 Task: Create a due date automation trigger when advanced on, on the monday of the week before a card is due add fields without custom field "Resume" set to a number lower or equal to 1 and greater or equal to 10 at 11:00 AM.
Action: Mouse moved to (1274, 103)
Screenshot: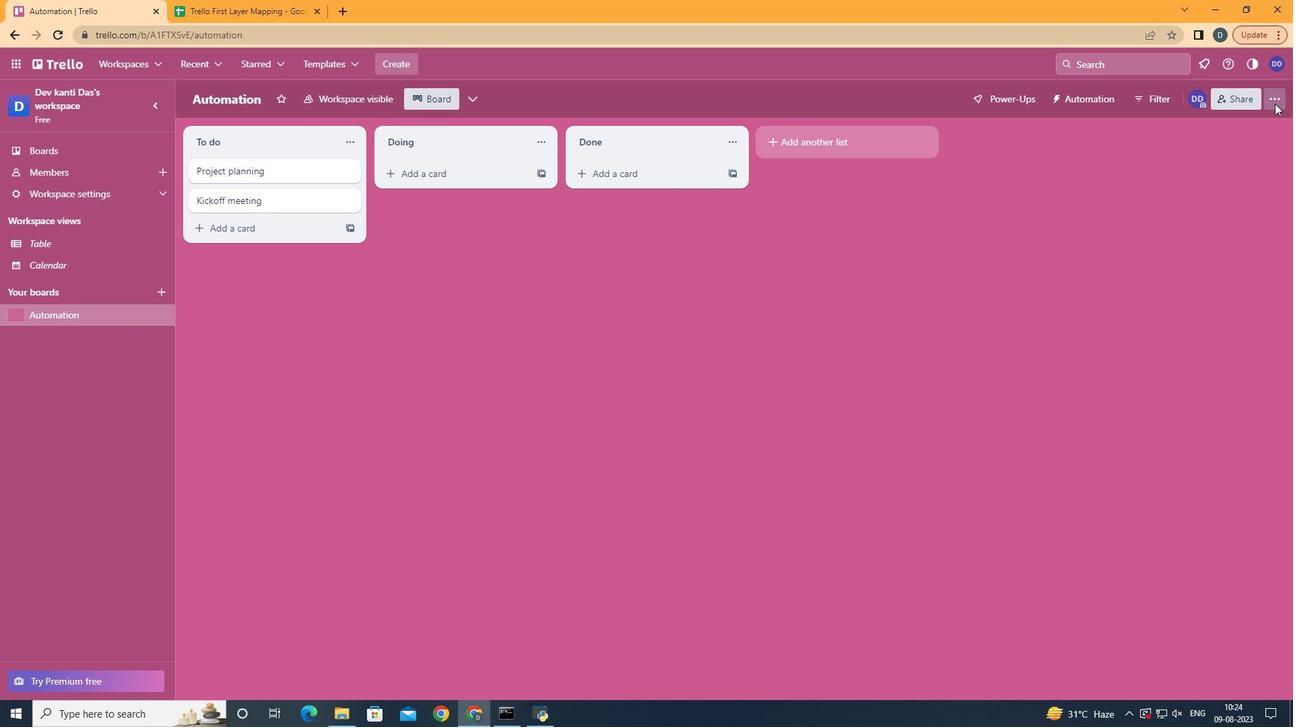 
Action: Mouse pressed left at (1274, 103)
Screenshot: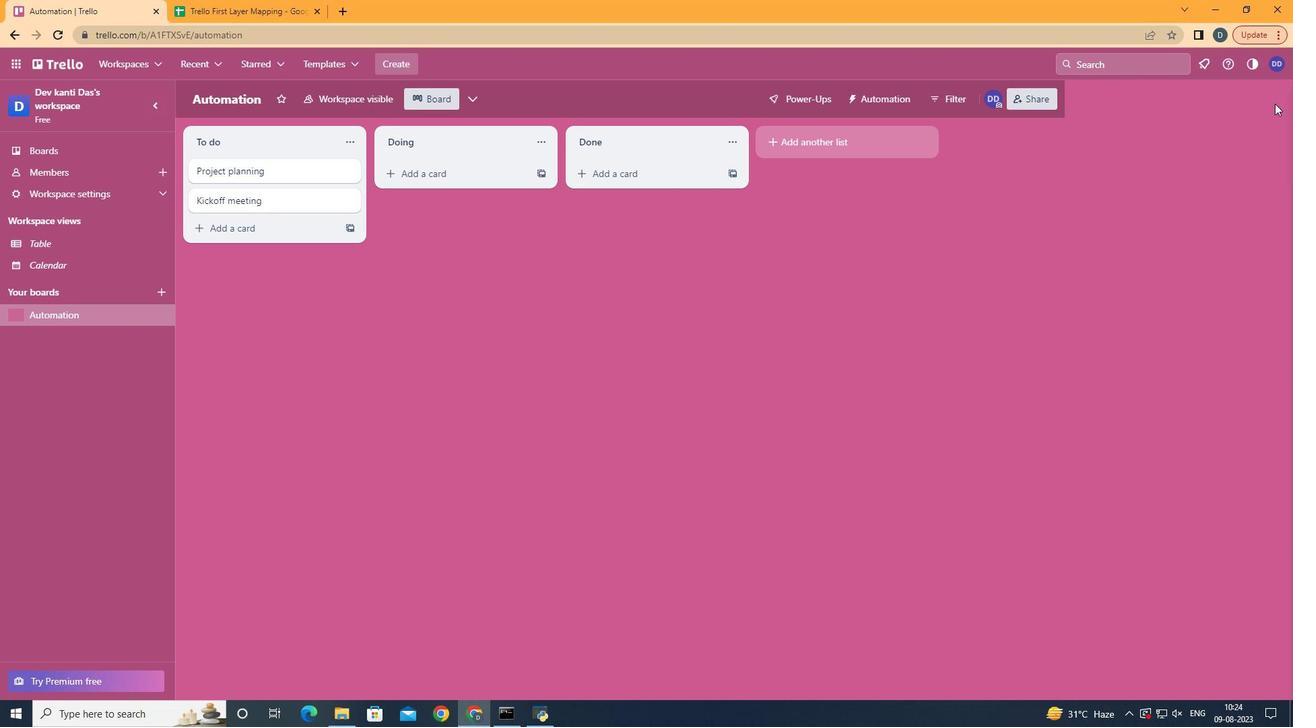 
Action: Mouse moved to (1155, 299)
Screenshot: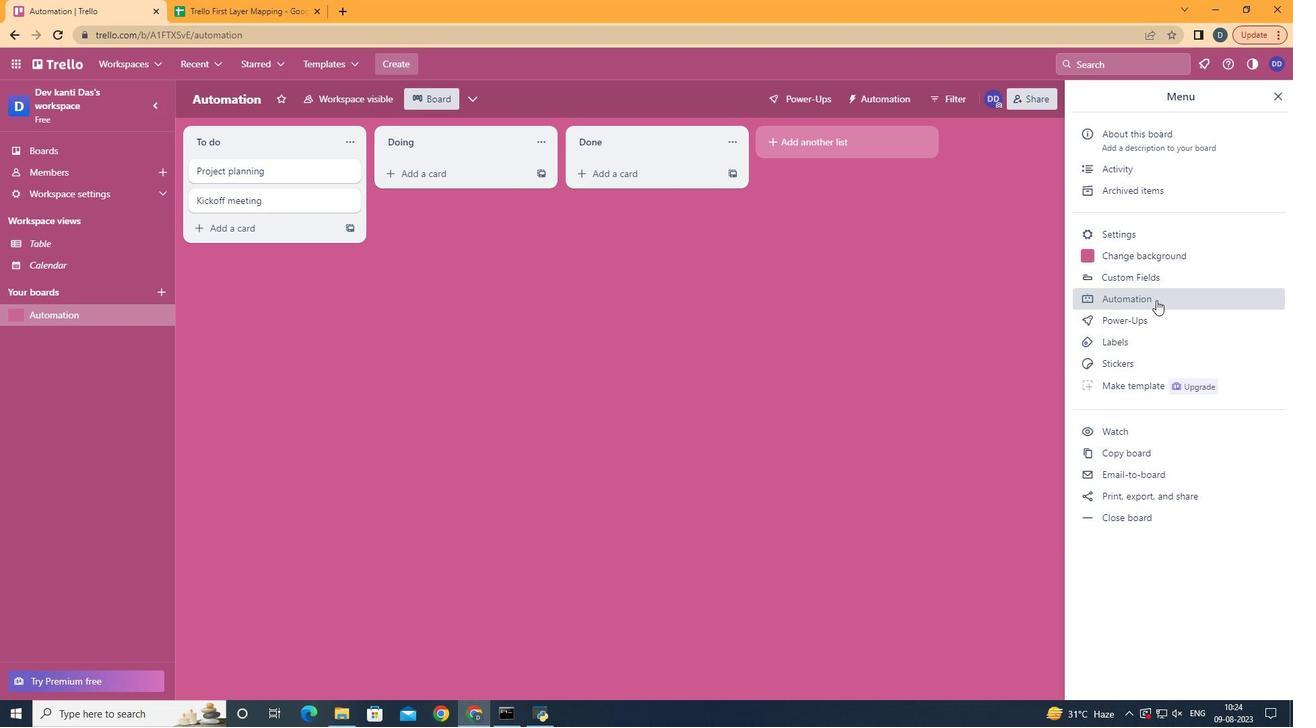 
Action: Mouse pressed left at (1155, 299)
Screenshot: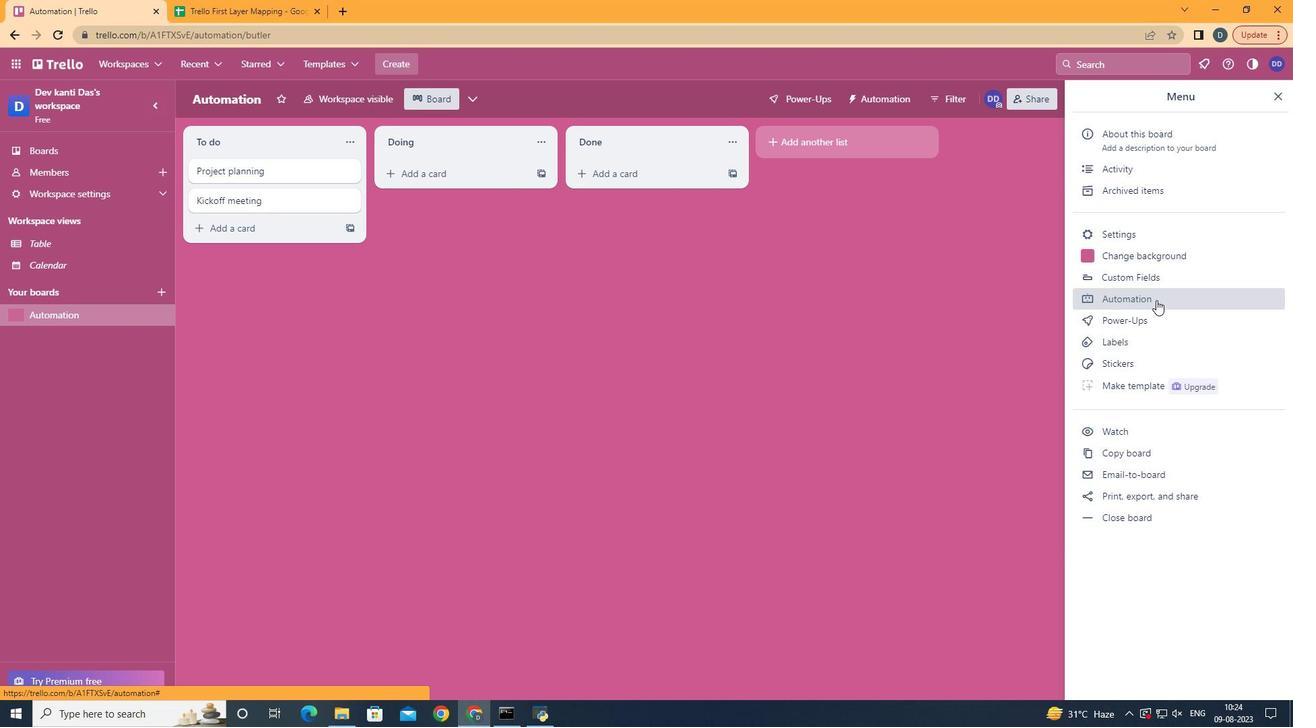 
Action: Mouse moved to (231, 274)
Screenshot: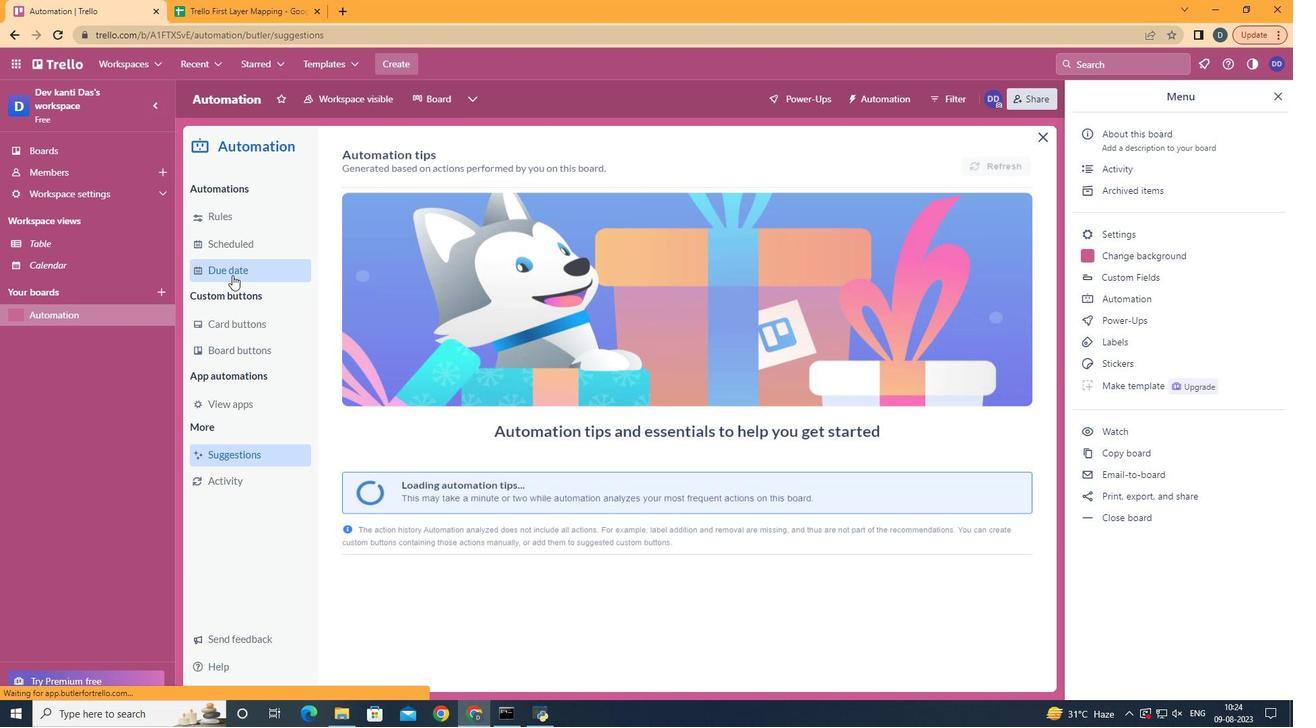 
Action: Mouse pressed left at (231, 274)
Screenshot: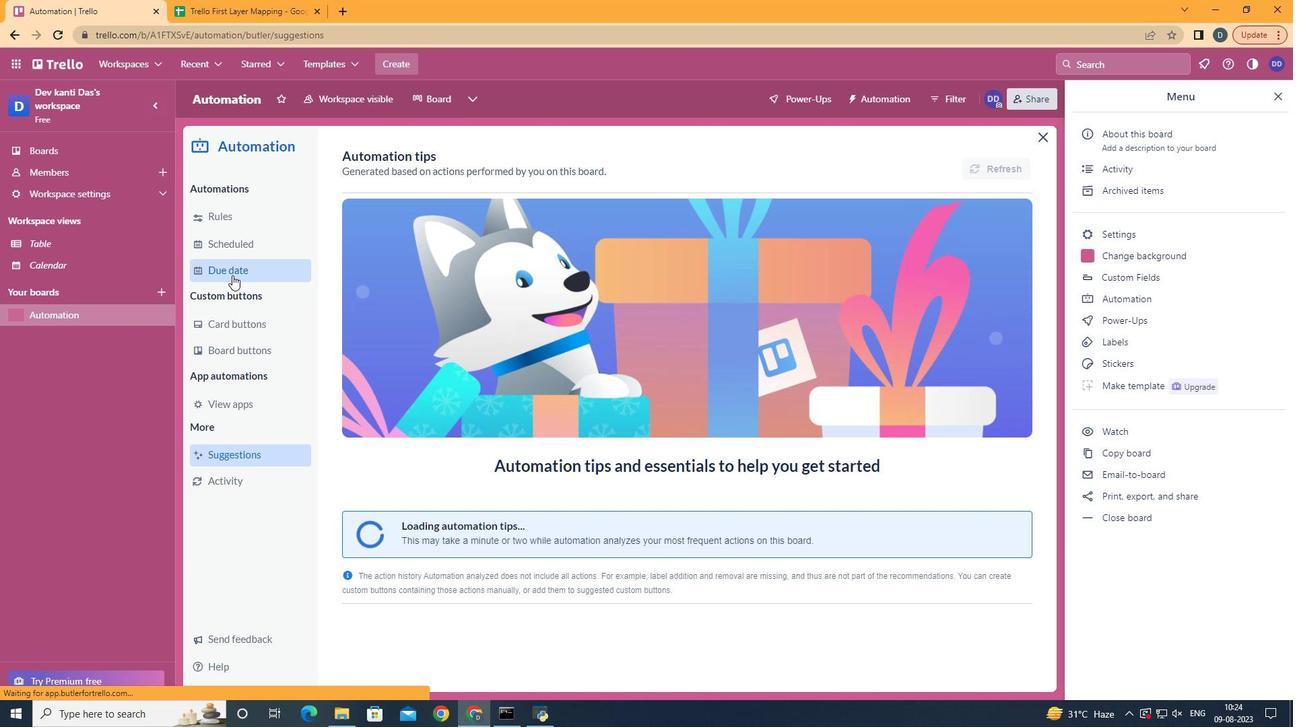 
Action: Mouse moved to (937, 158)
Screenshot: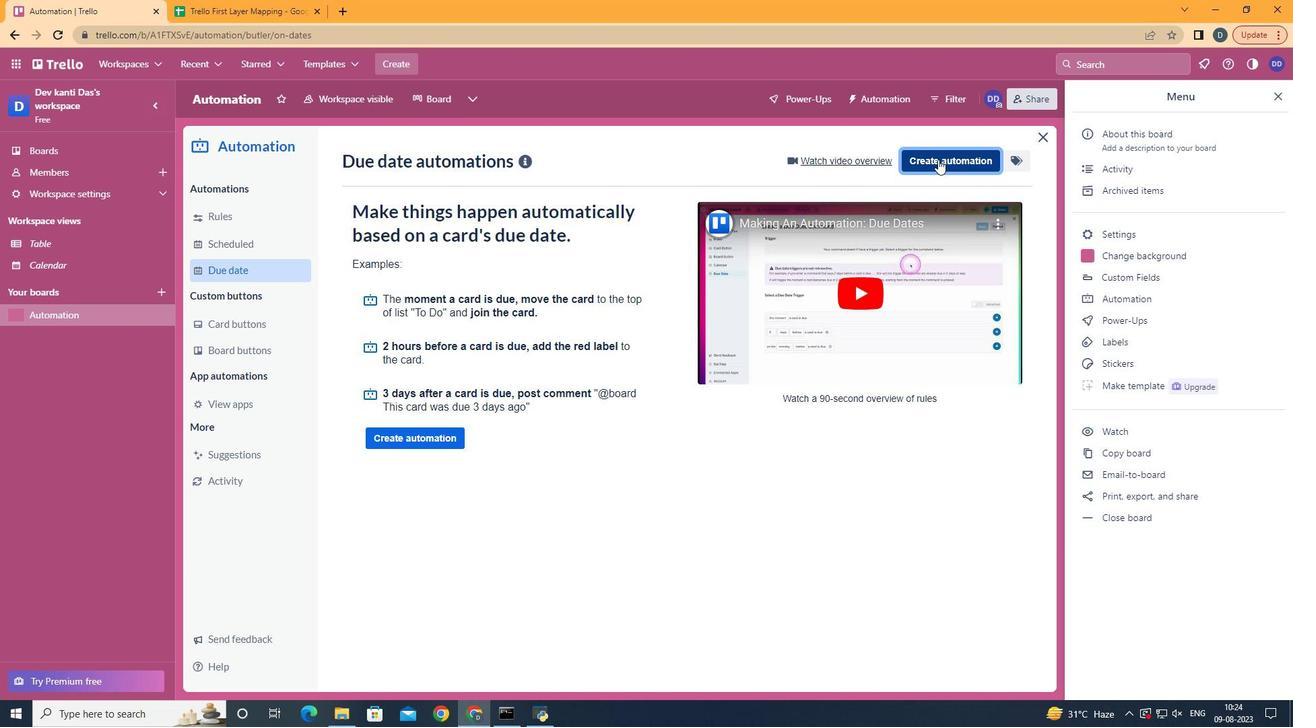 
Action: Mouse pressed left at (937, 158)
Screenshot: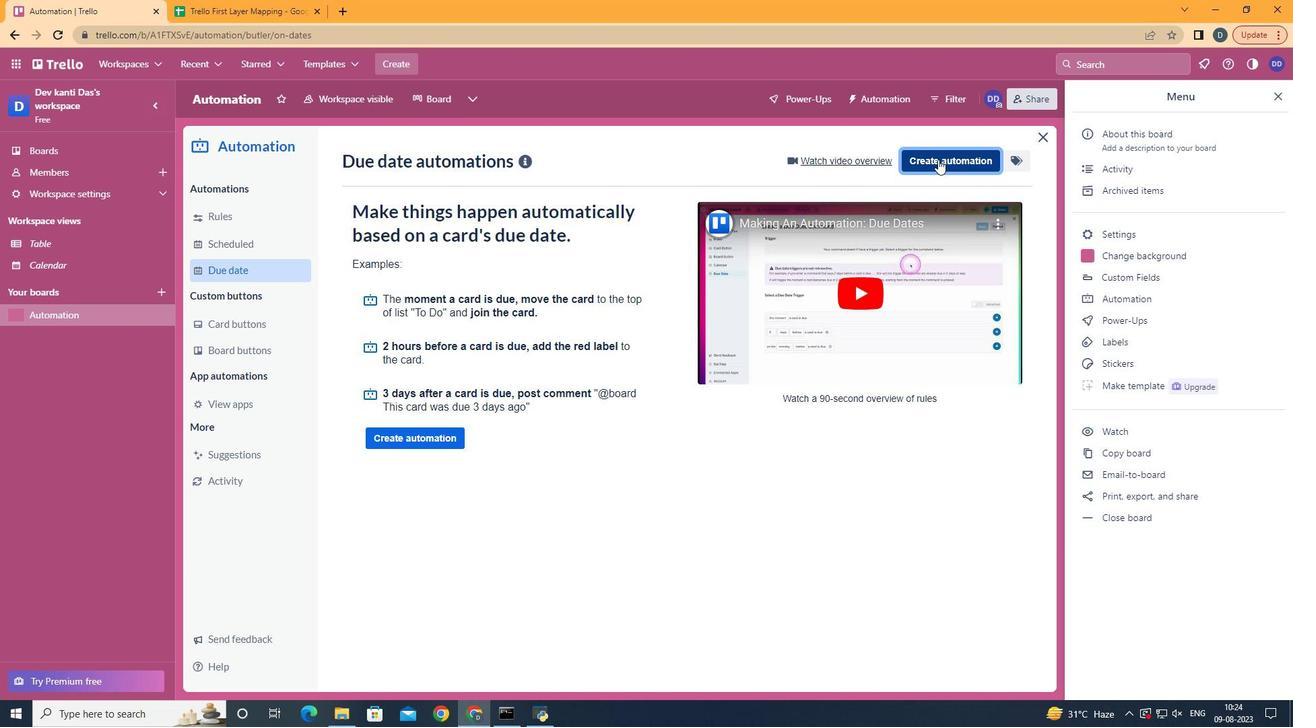 
Action: Mouse moved to (681, 280)
Screenshot: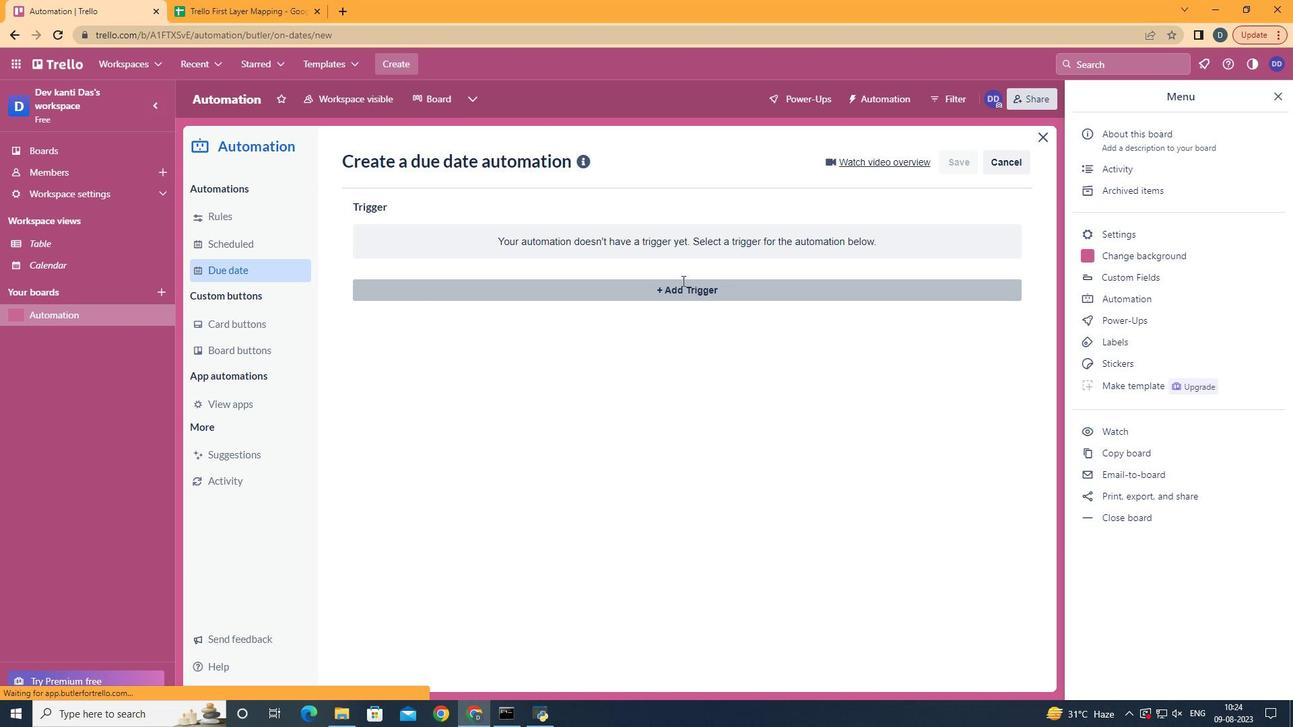 
Action: Mouse pressed left at (681, 280)
Screenshot: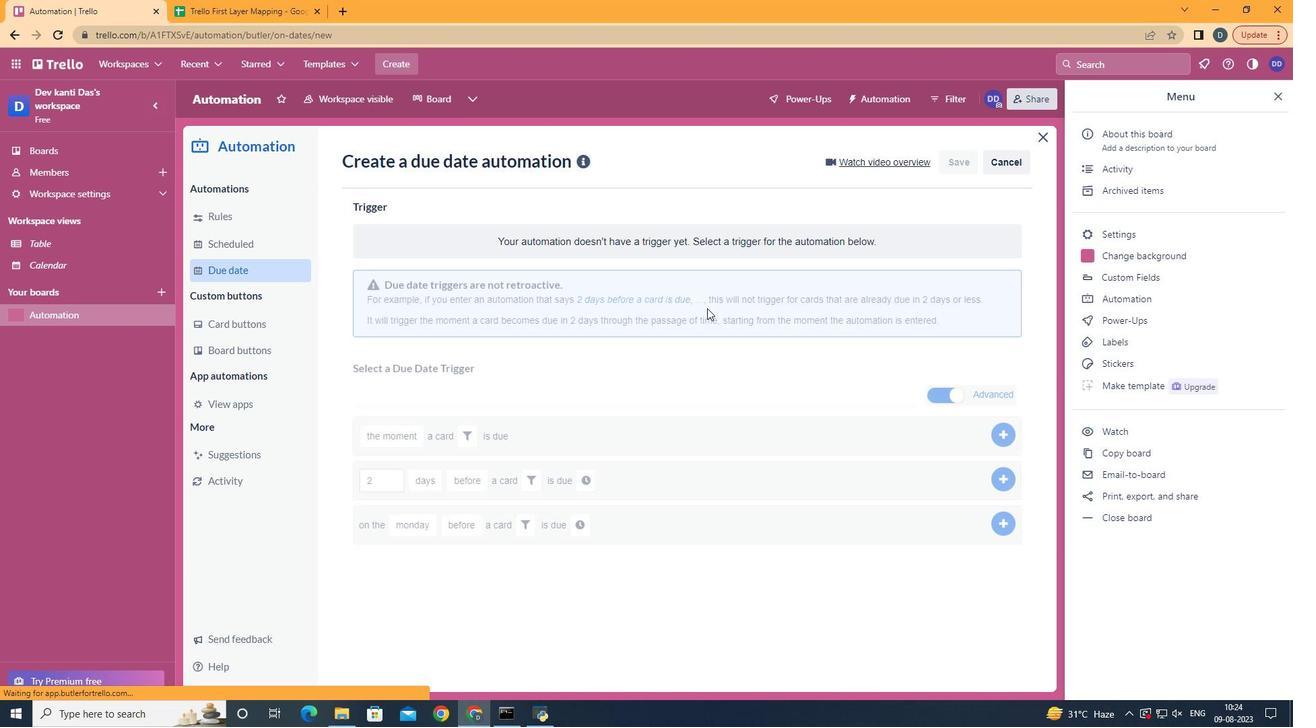 
Action: Mouse moved to (469, 644)
Screenshot: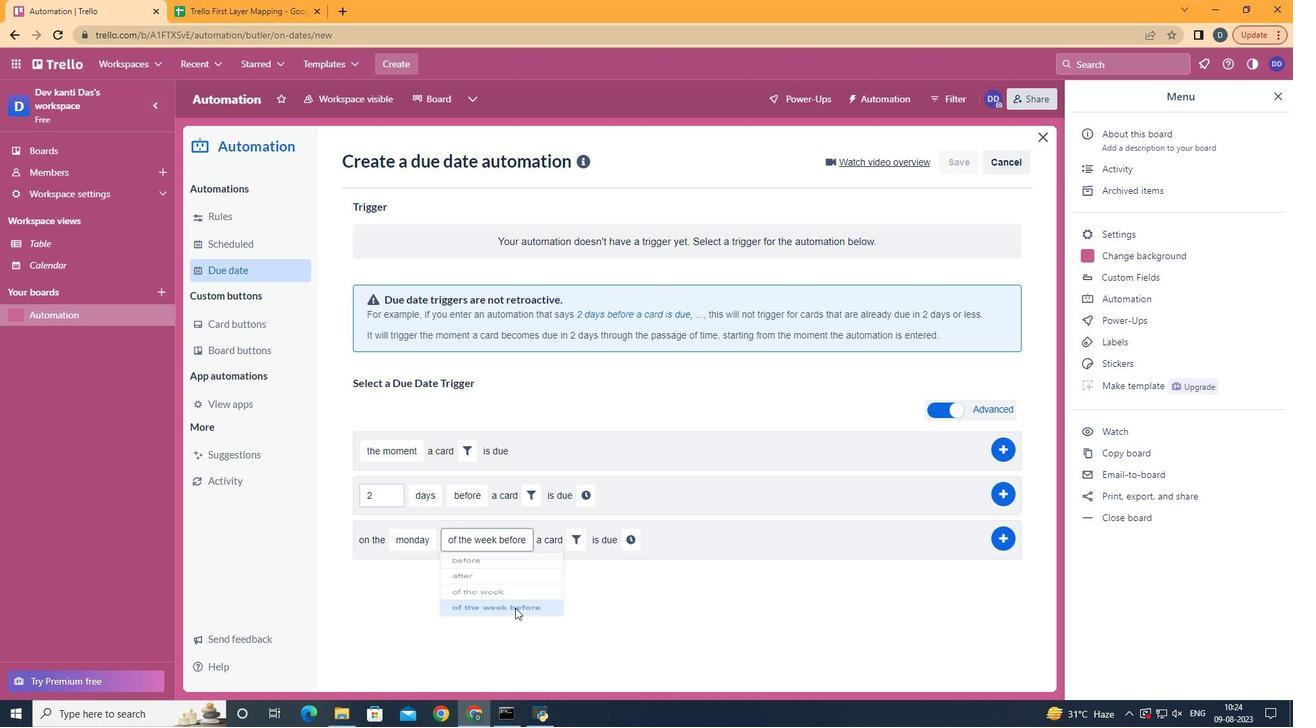 
Action: Mouse pressed left at (469, 644)
Screenshot: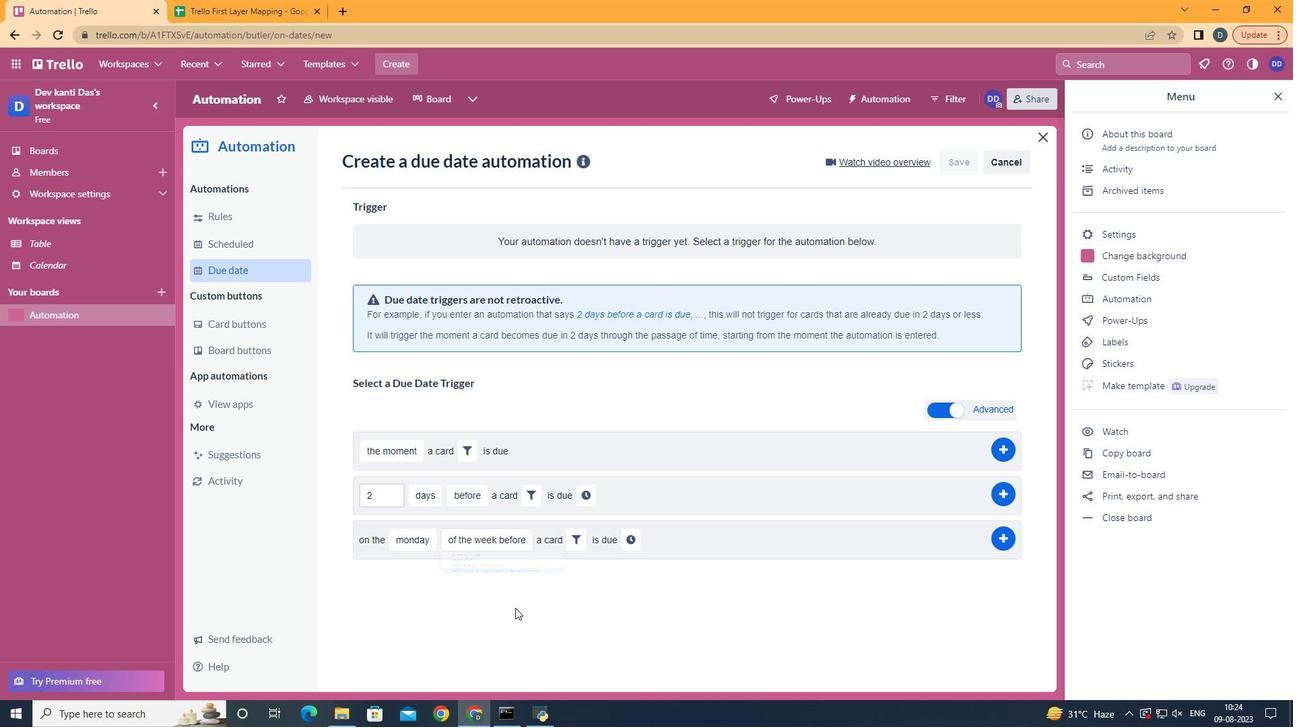 
Action: Mouse moved to (587, 541)
Screenshot: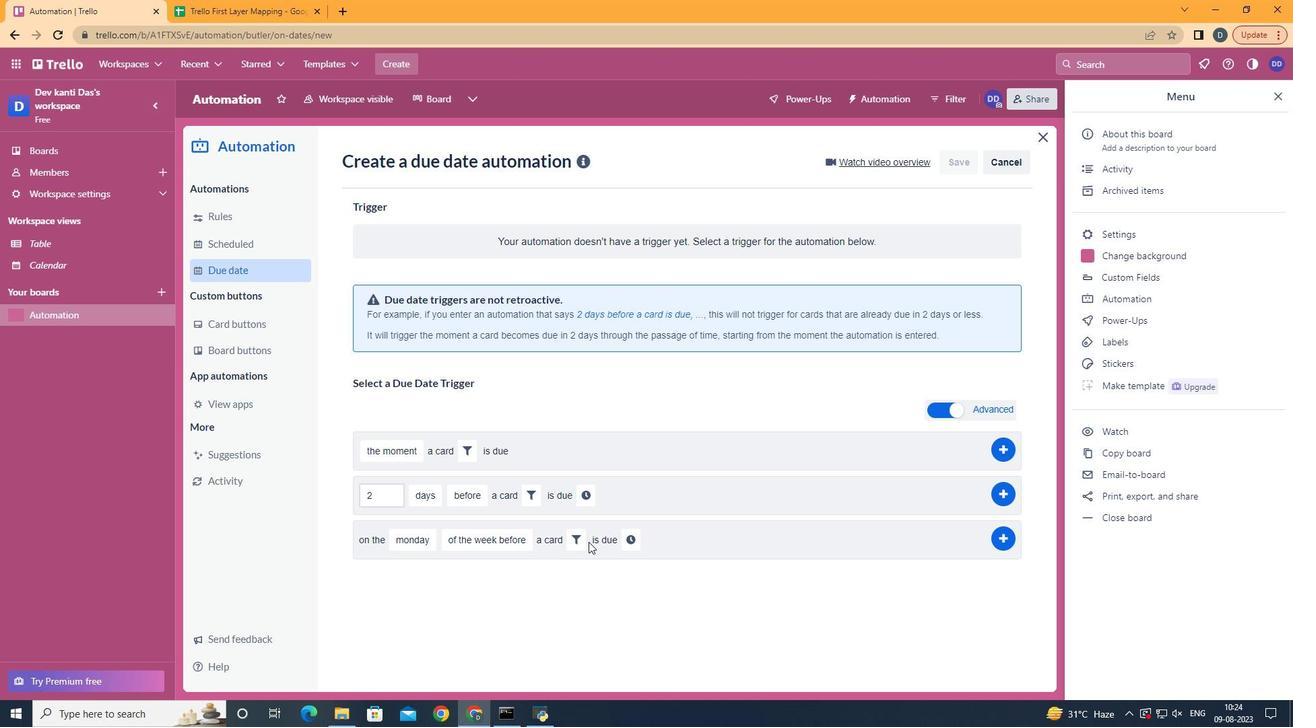 
Action: Mouse pressed left at (587, 541)
Screenshot: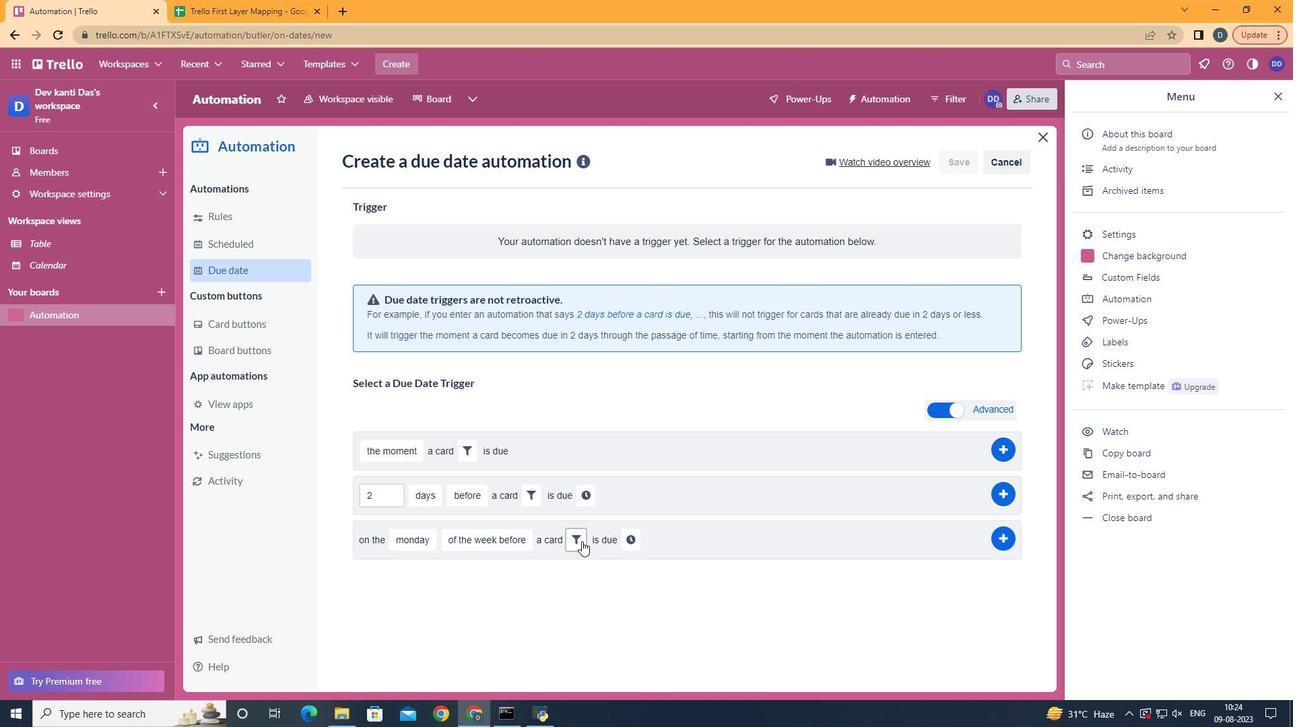 
Action: Mouse moved to (581, 540)
Screenshot: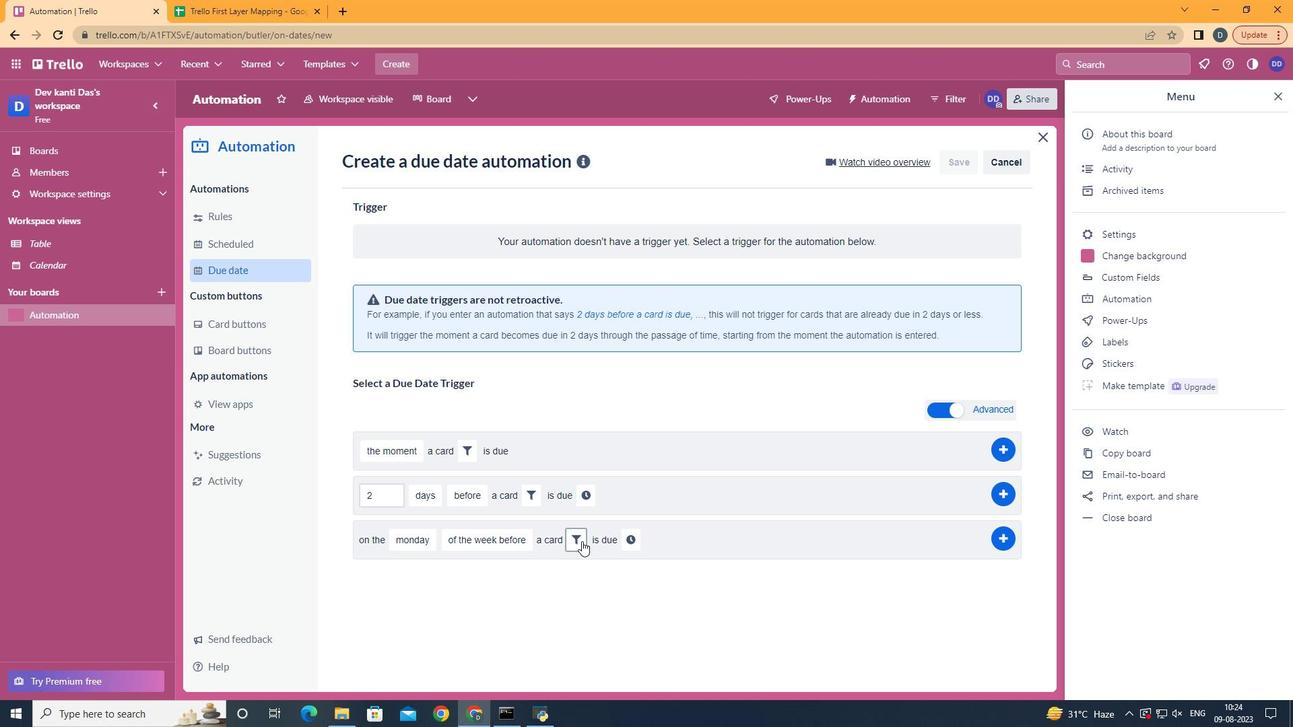 
Action: Mouse pressed left at (581, 540)
Screenshot: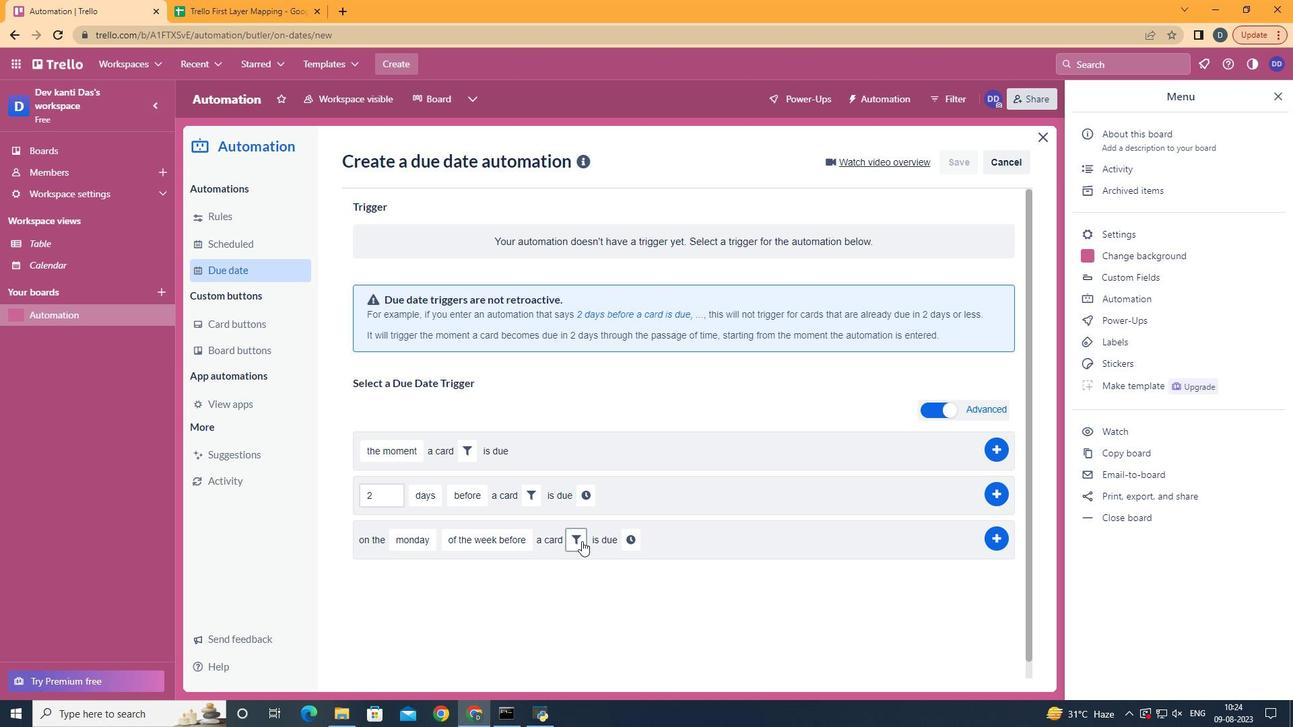
Action: Mouse moved to (797, 577)
Screenshot: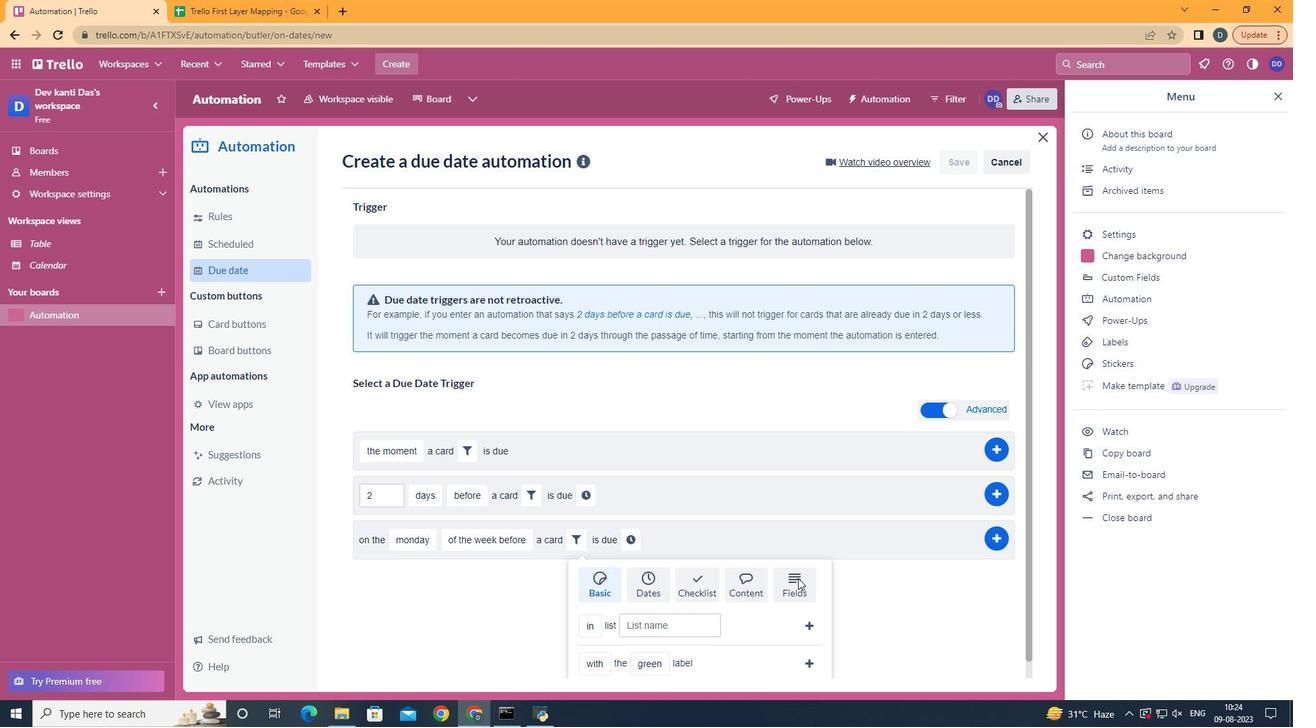 
Action: Mouse pressed left at (797, 577)
Screenshot: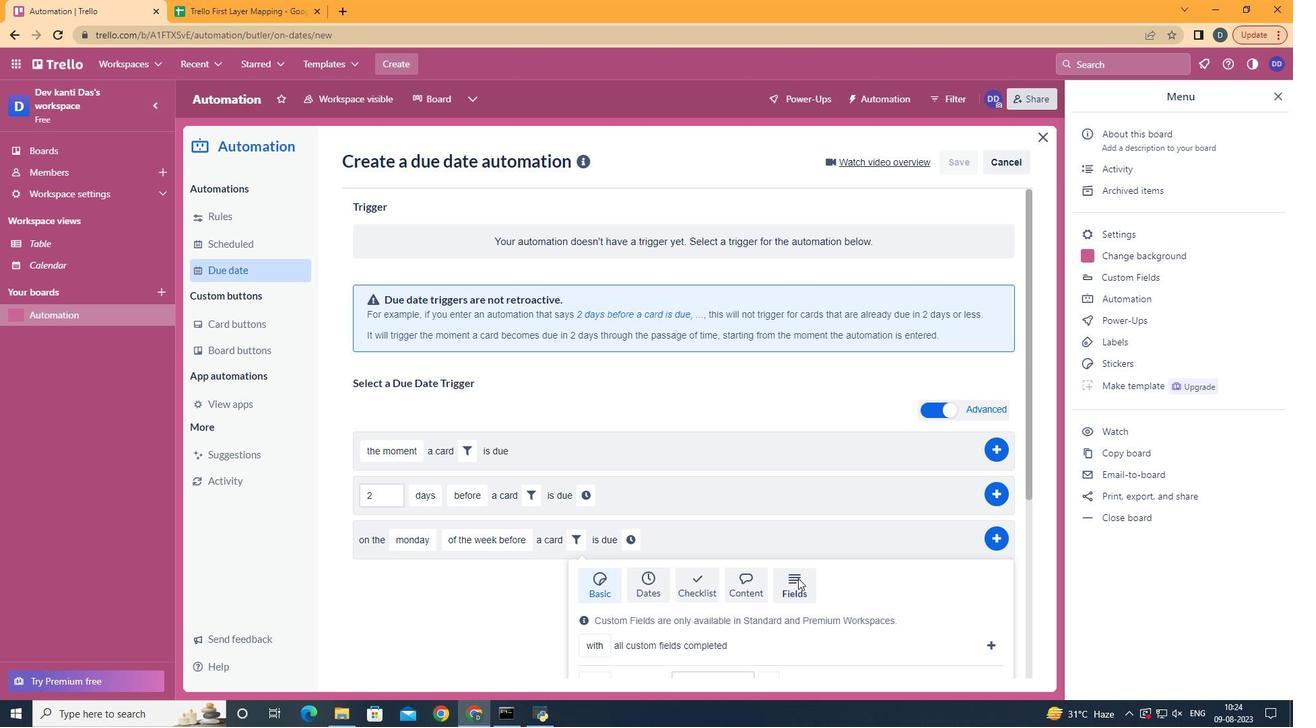 
Action: Mouse scrolled (797, 577) with delta (0, 0)
Screenshot: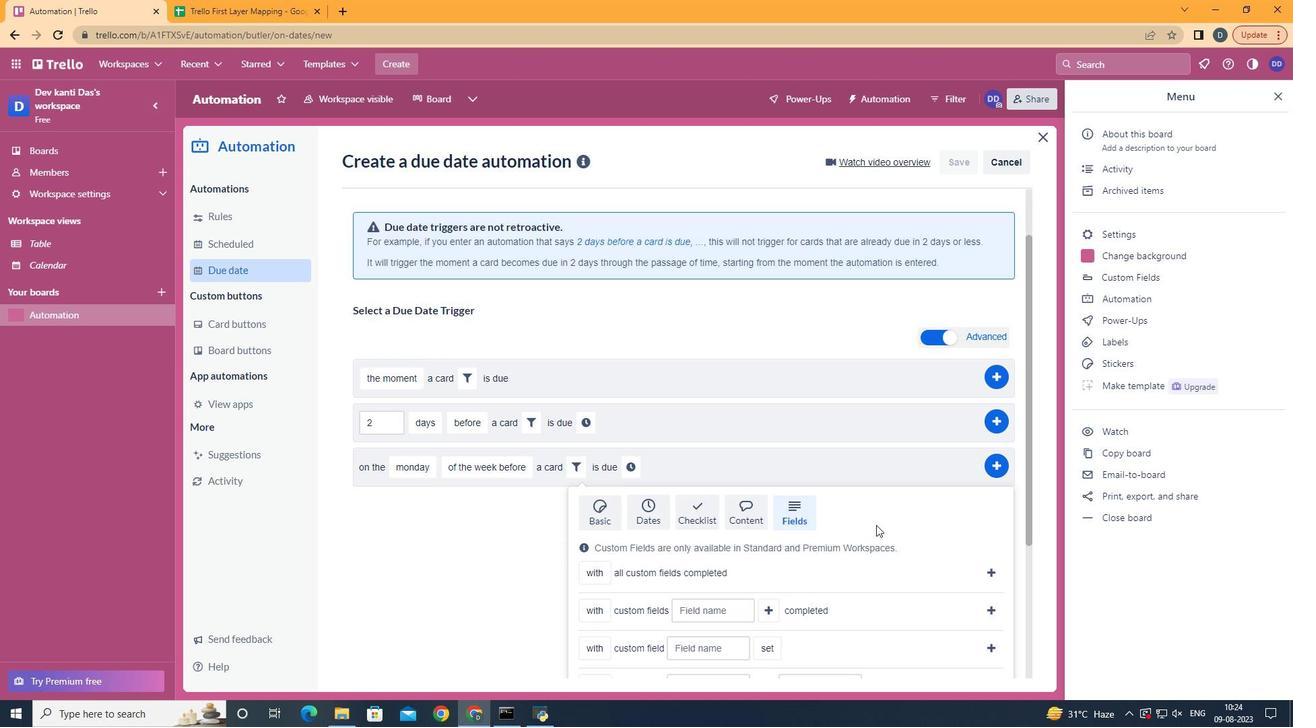 
Action: Mouse scrolled (797, 577) with delta (0, 0)
Screenshot: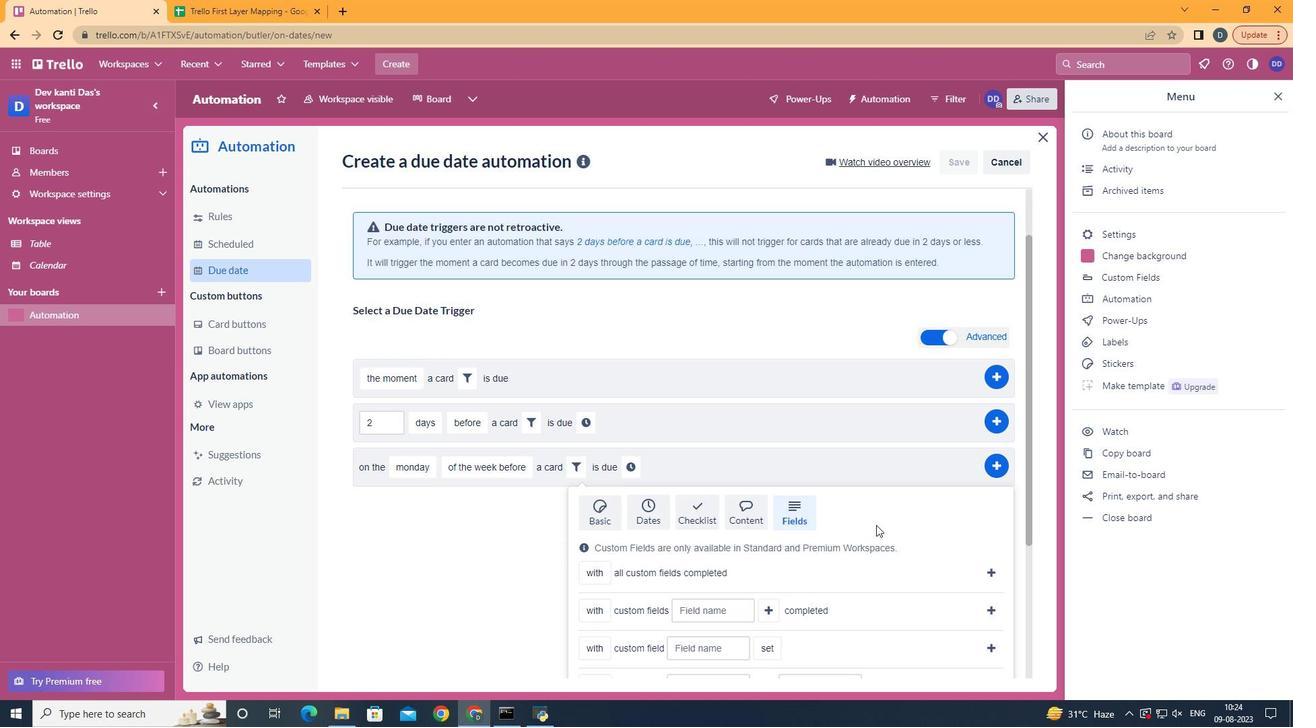
Action: Mouse moved to (797, 577)
Screenshot: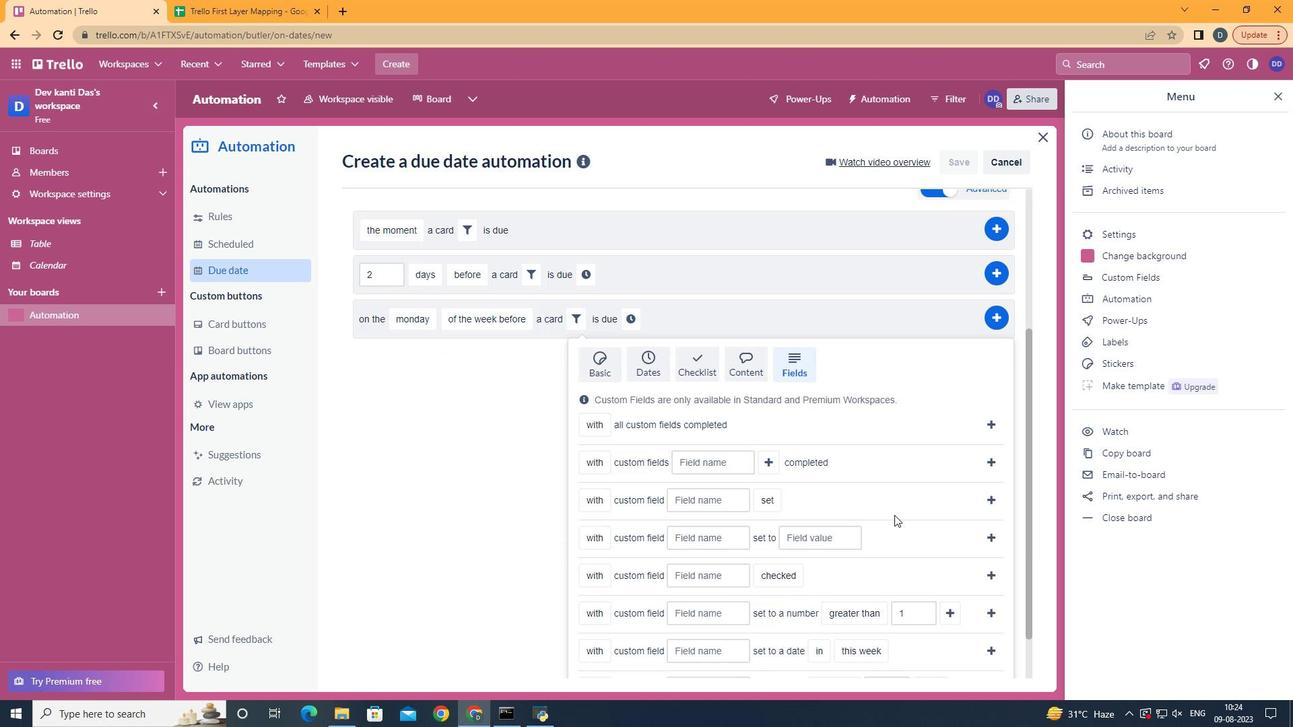 
Action: Mouse scrolled (797, 577) with delta (0, 0)
Screenshot: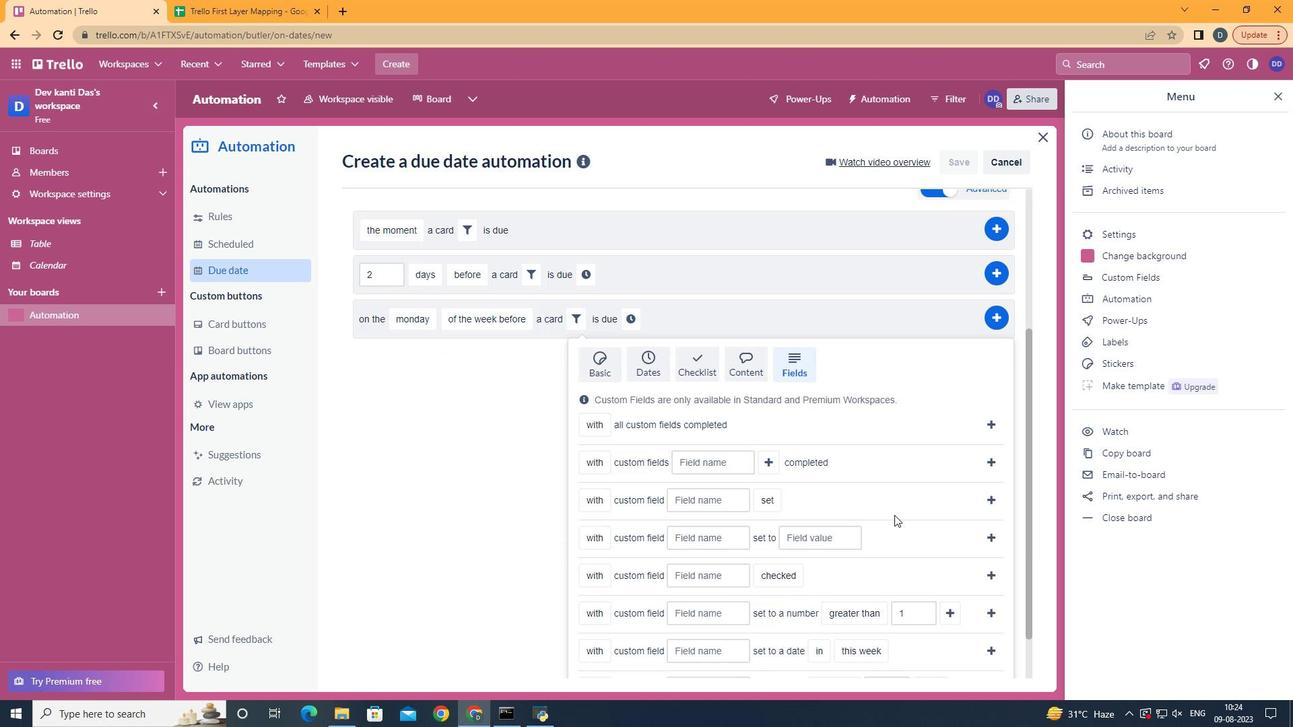 
Action: Mouse moved to (817, 559)
Screenshot: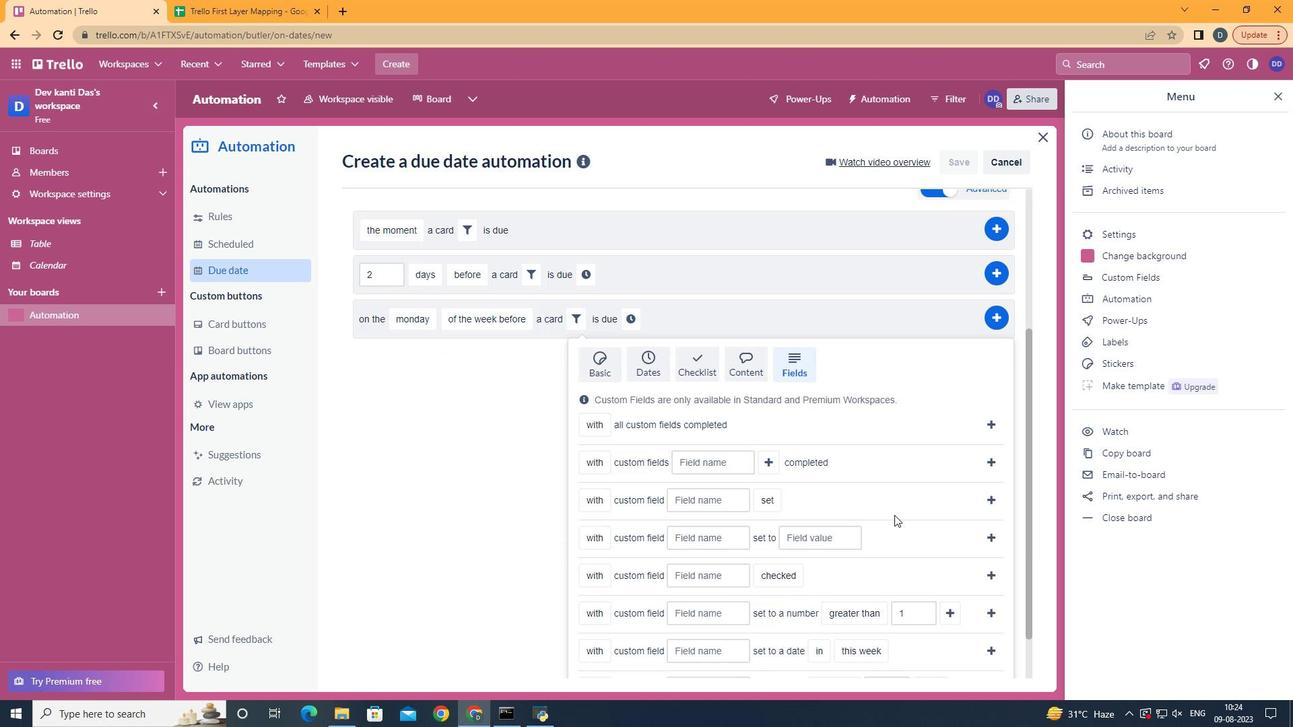 
Action: Mouse scrolled (797, 577) with delta (0, 0)
Screenshot: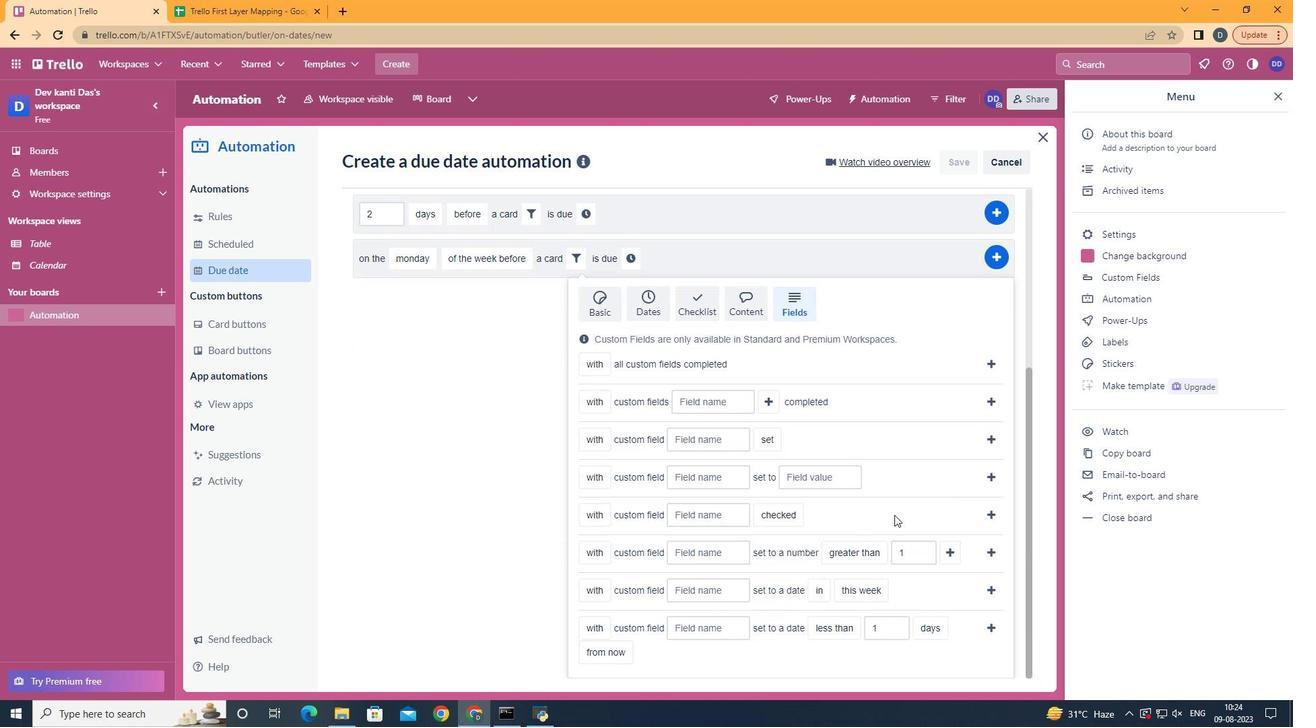 
Action: Mouse moved to (821, 557)
Screenshot: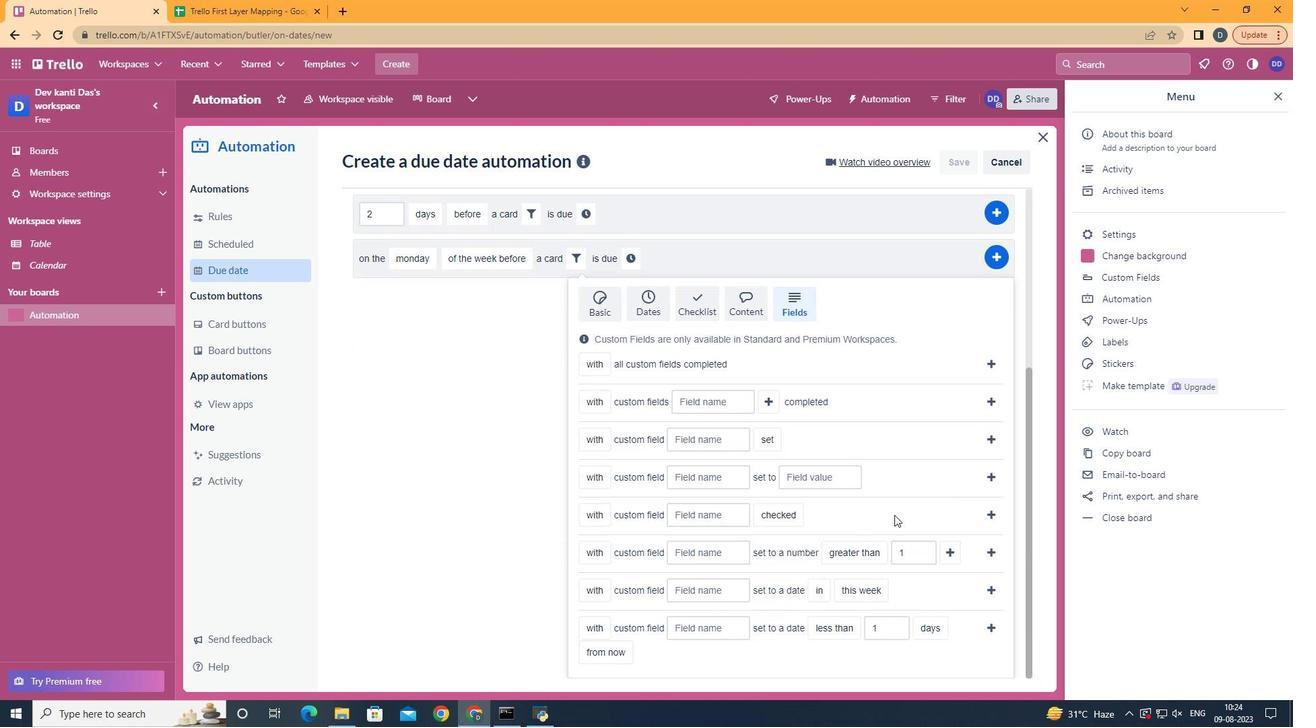 
Action: Mouse scrolled (797, 576) with delta (0, 0)
Screenshot: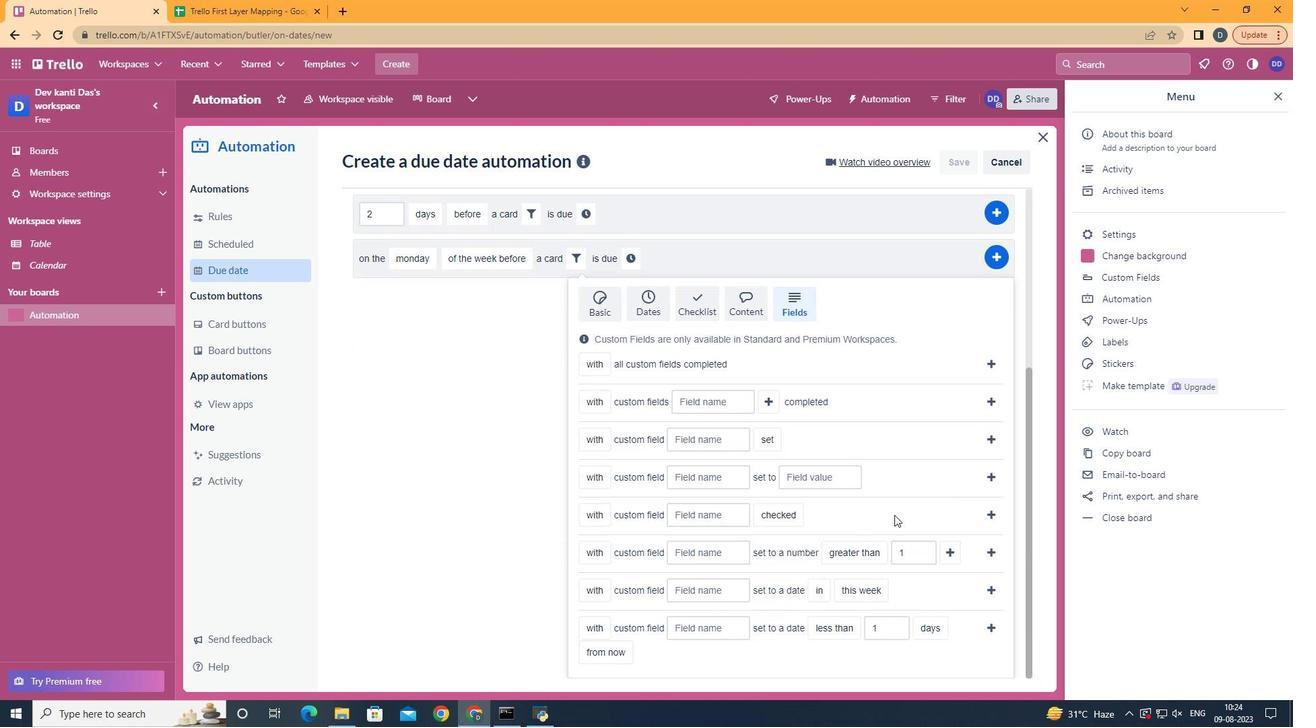 
Action: Mouse moved to (830, 550)
Screenshot: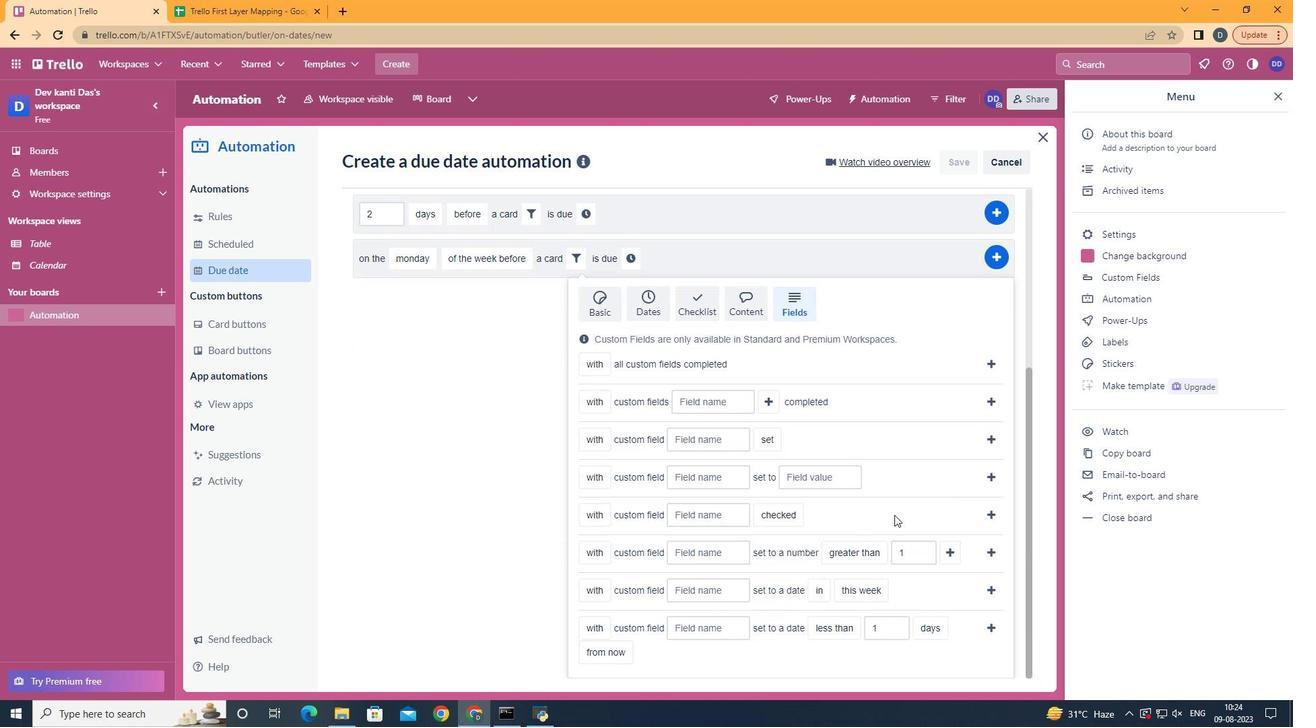 
Action: Mouse scrolled (821, 556) with delta (0, 0)
Screenshot: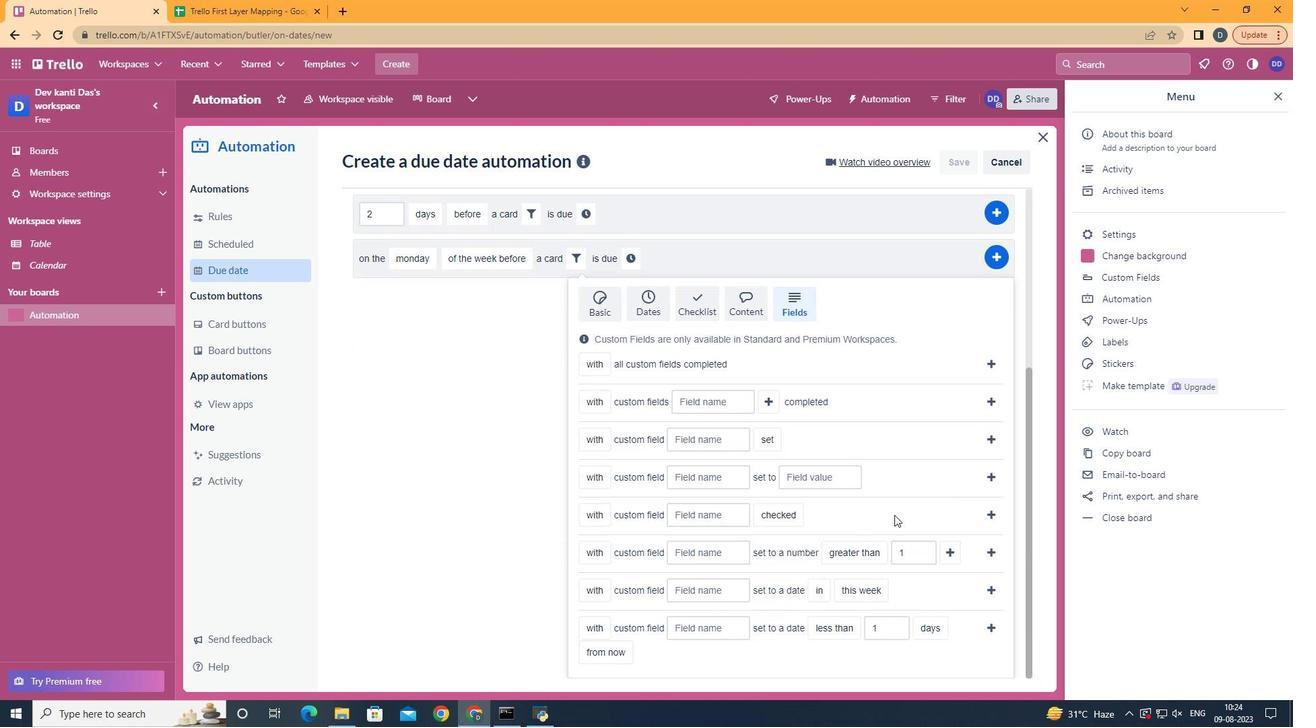 
Action: Mouse moved to (893, 514)
Screenshot: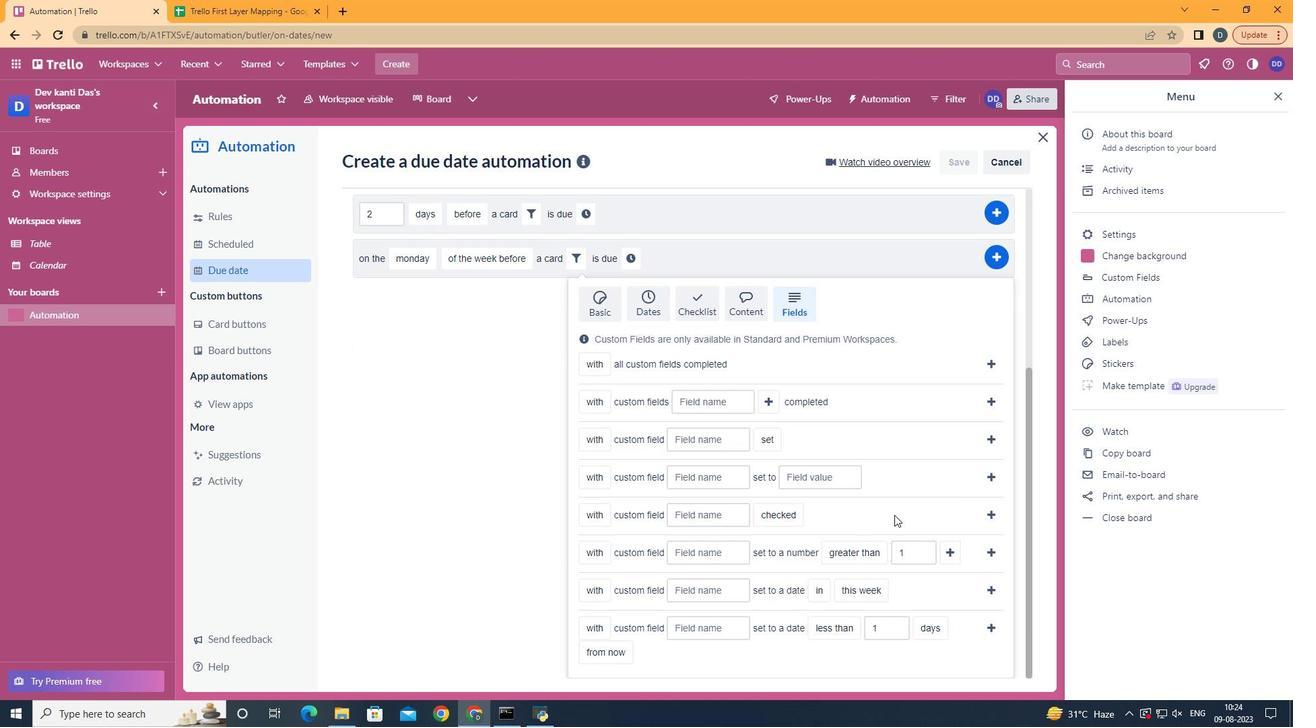 
Action: Mouse scrolled (893, 513) with delta (0, 0)
Screenshot: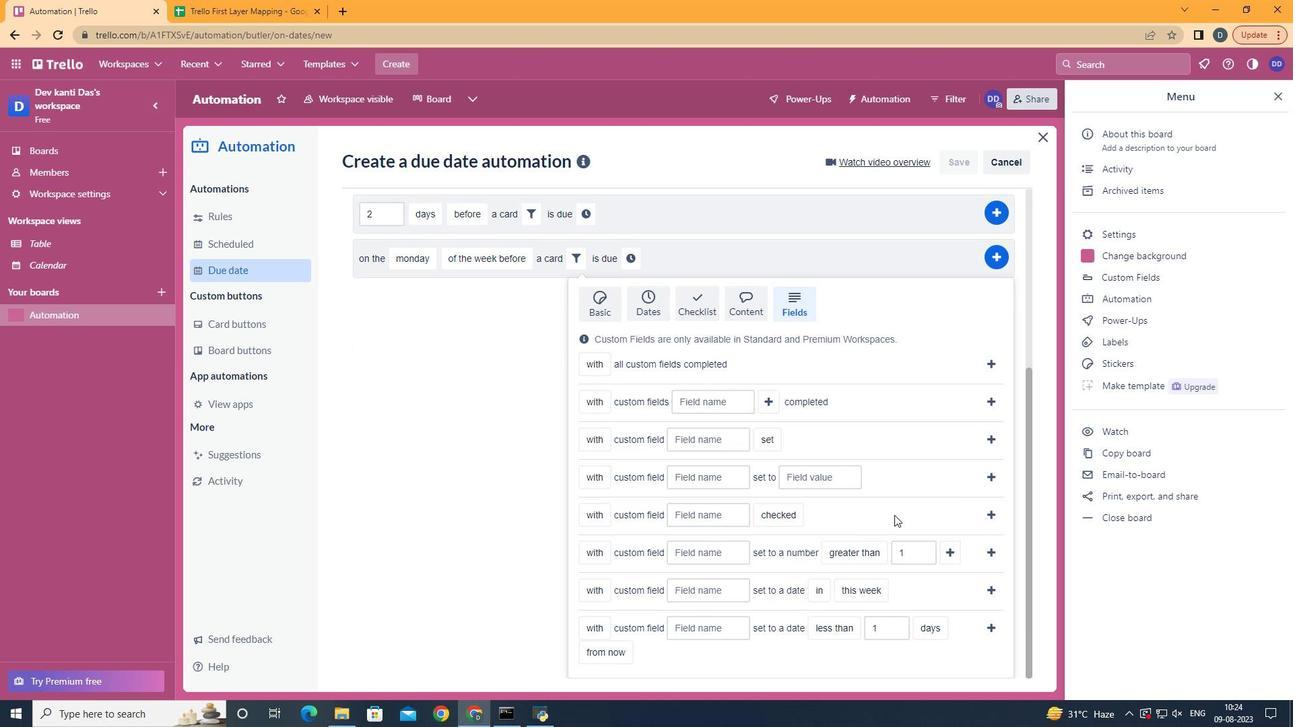 
Action: Mouse scrolled (893, 513) with delta (0, 0)
Screenshot: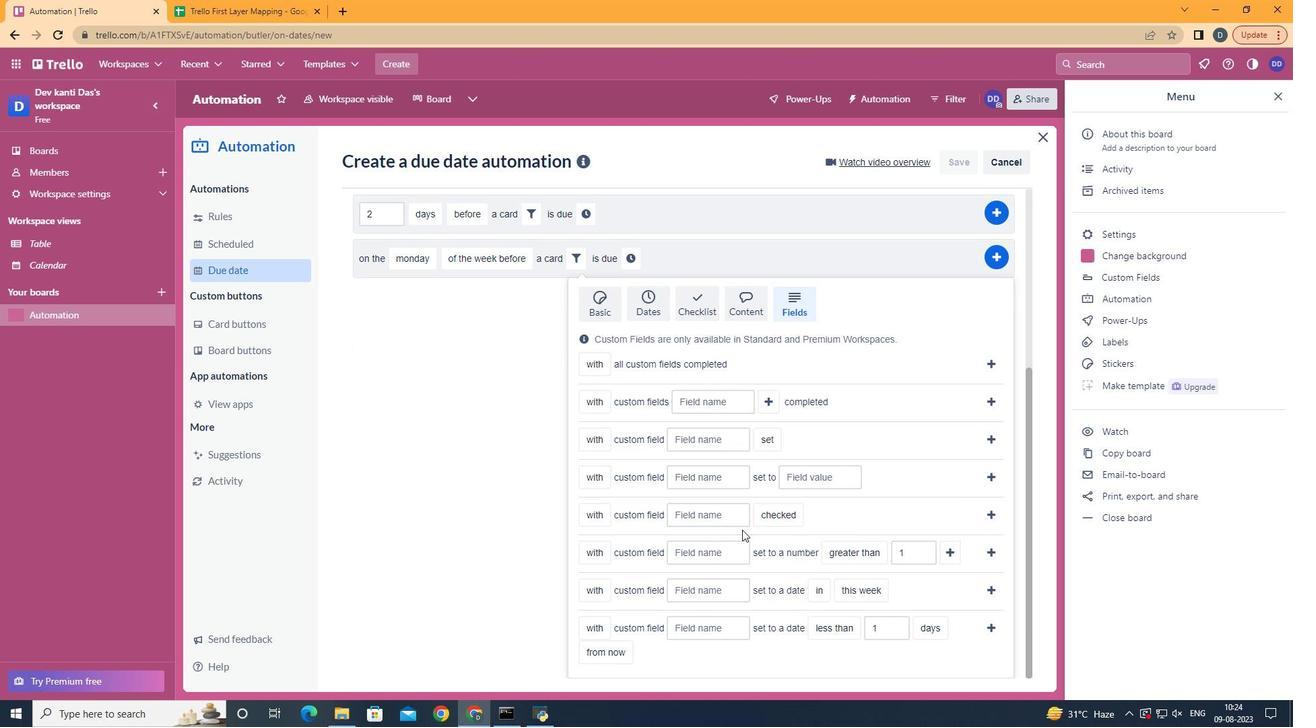 
Action: Mouse scrolled (893, 513) with delta (0, 0)
Screenshot: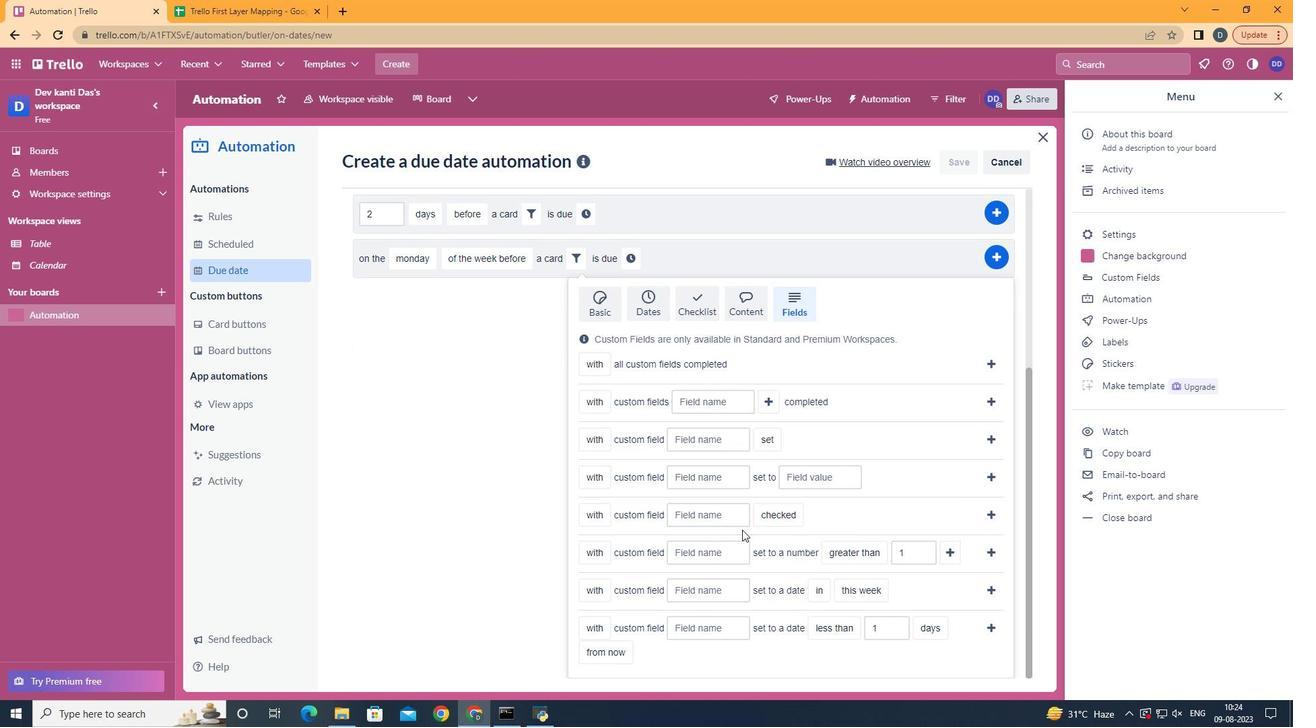 
Action: Mouse scrolled (893, 513) with delta (0, 0)
Screenshot: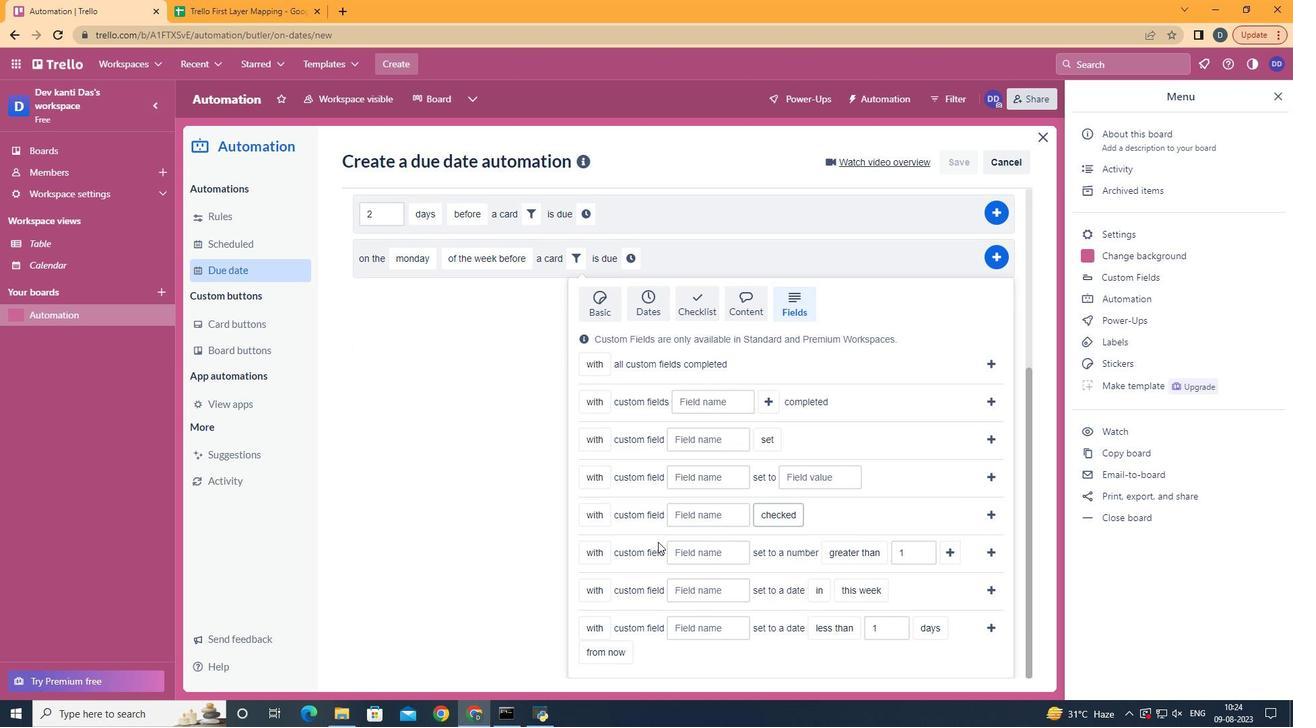 
Action: Mouse moved to (600, 609)
Screenshot: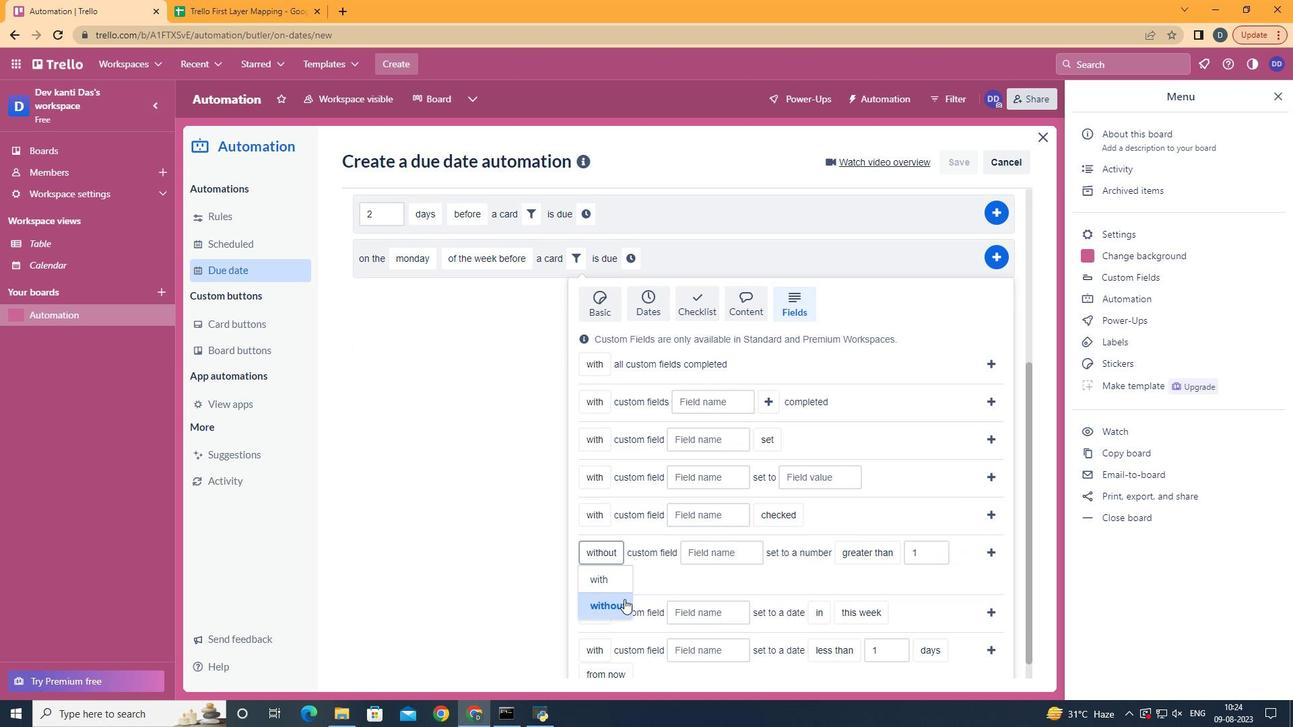 
Action: Mouse pressed left at (600, 609)
Screenshot: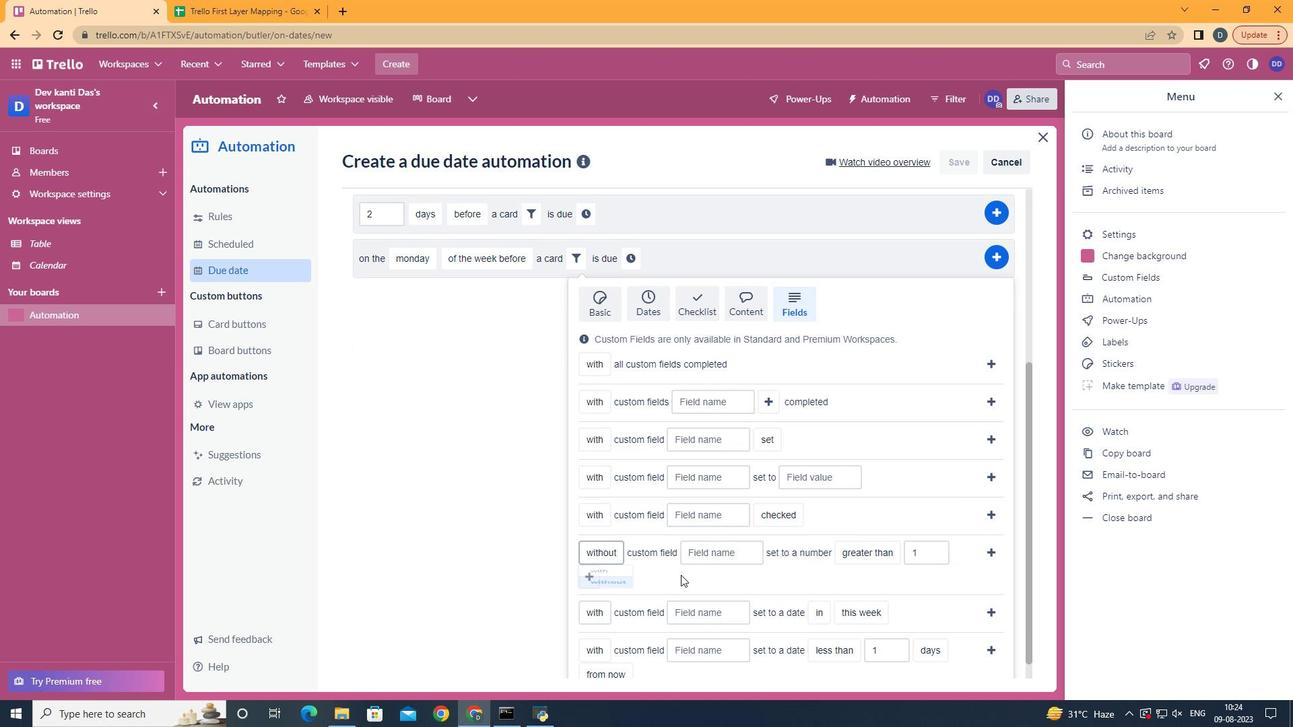 
Action: Mouse moved to (720, 555)
Screenshot: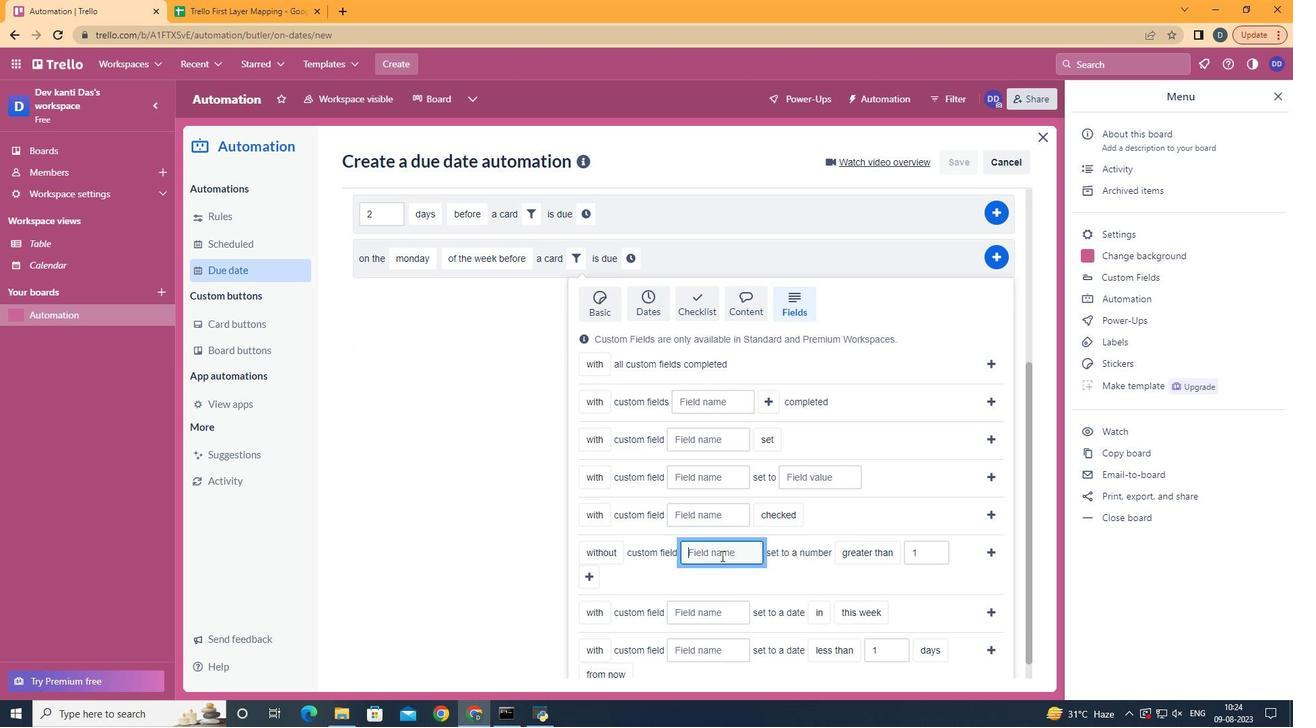 
Action: Mouse pressed left at (720, 555)
Screenshot: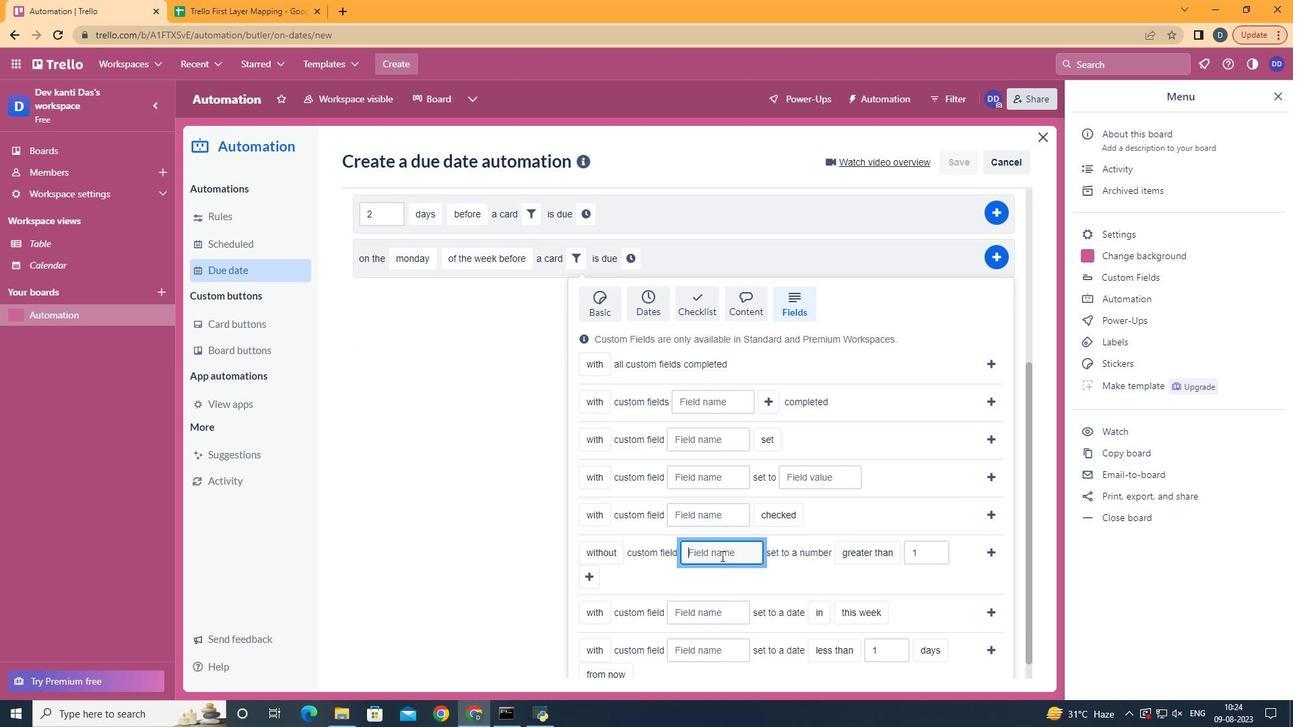 
Action: Key pressed <Key.shift>Resume
Screenshot: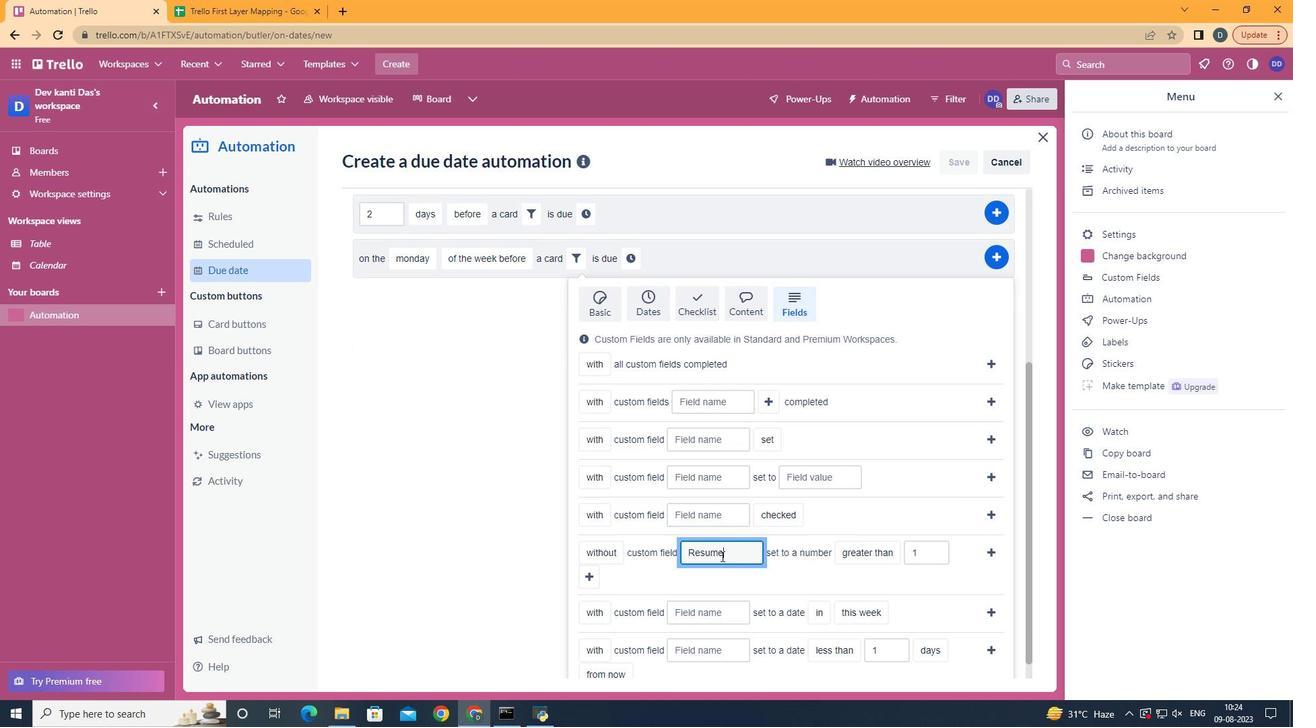 
Action: Mouse moved to (866, 650)
Screenshot: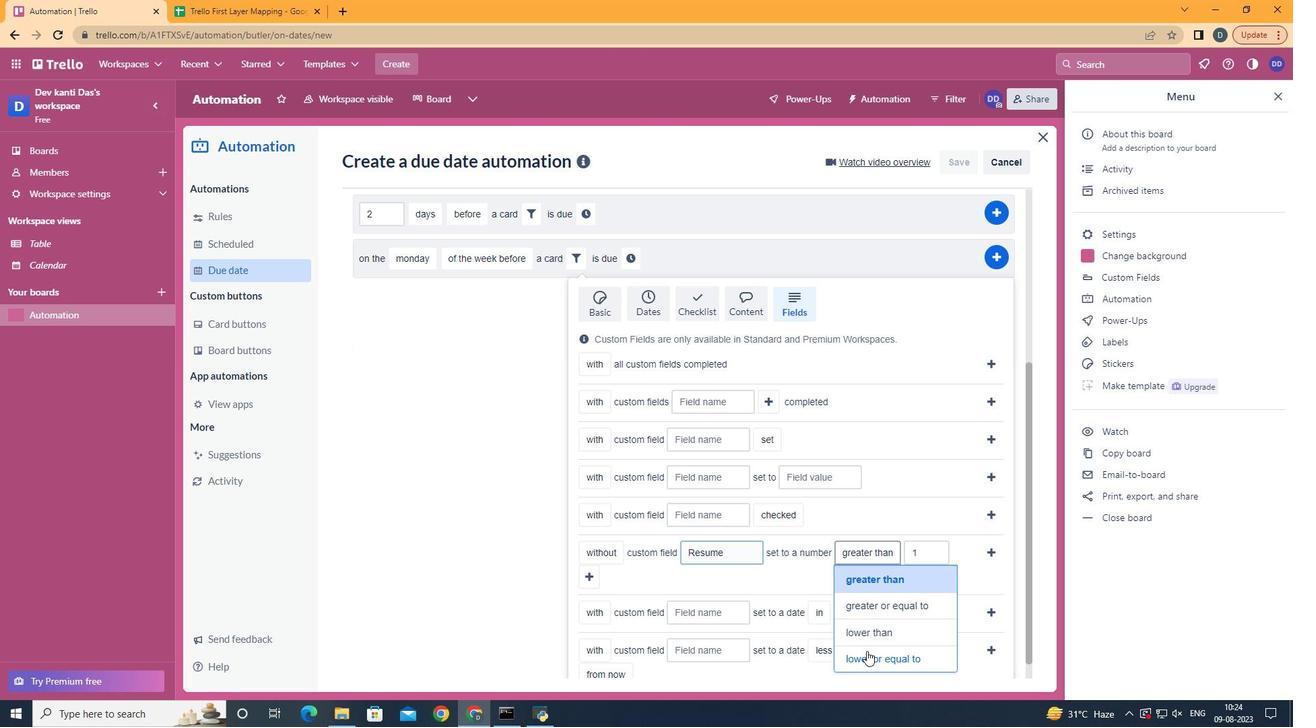 
Action: Mouse pressed left at (866, 650)
Screenshot: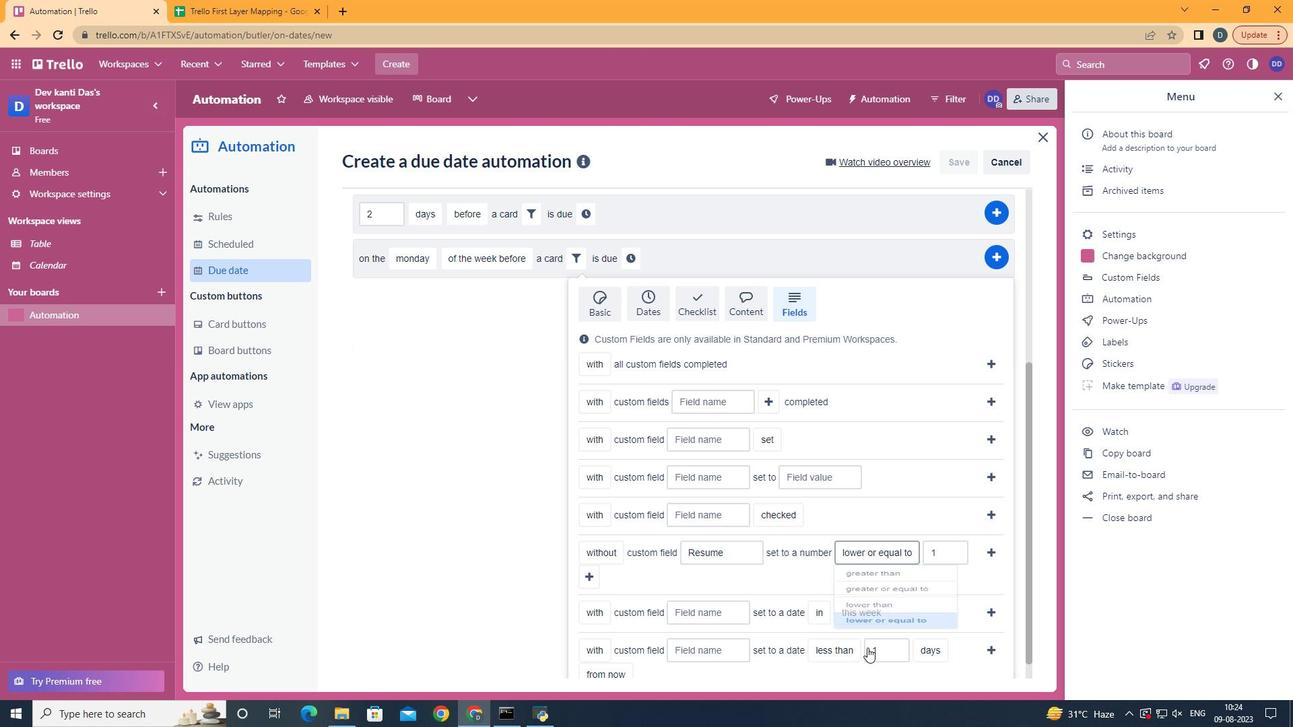 
Action: Mouse moved to (599, 569)
Screenshot: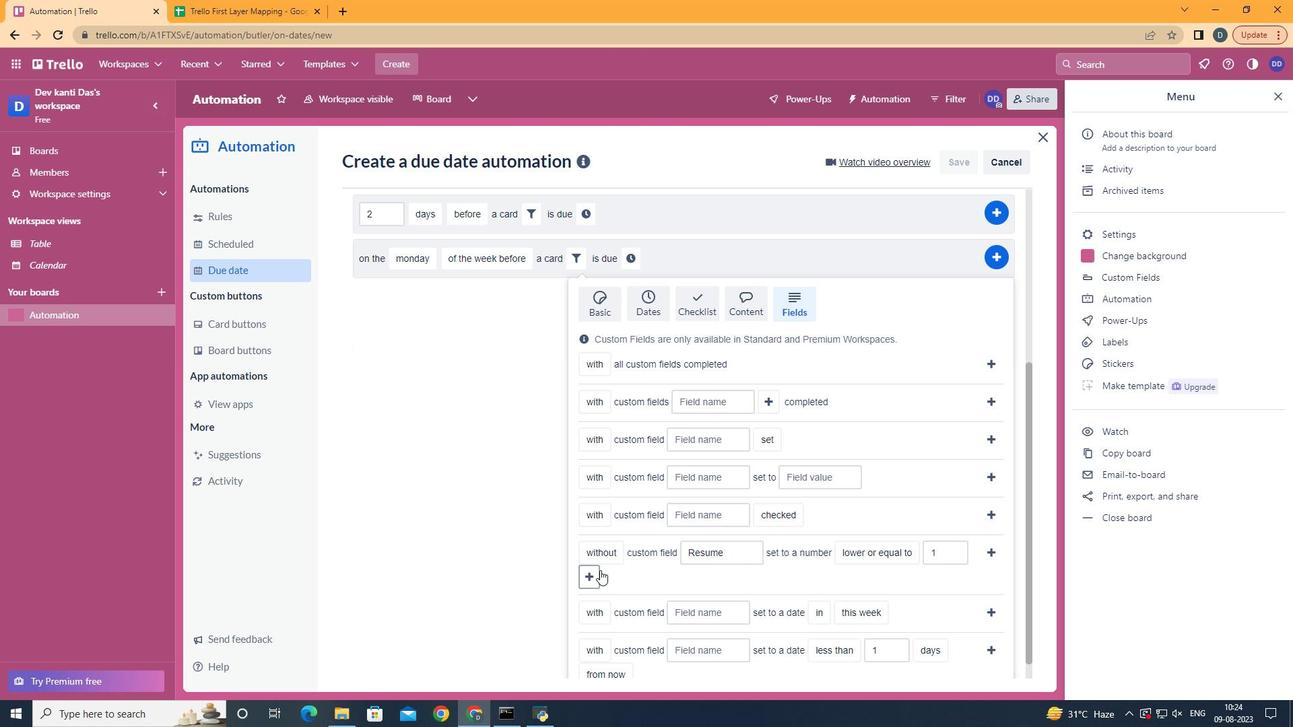 
Action: Mouse pressed left at (599, 569)
Screenshot: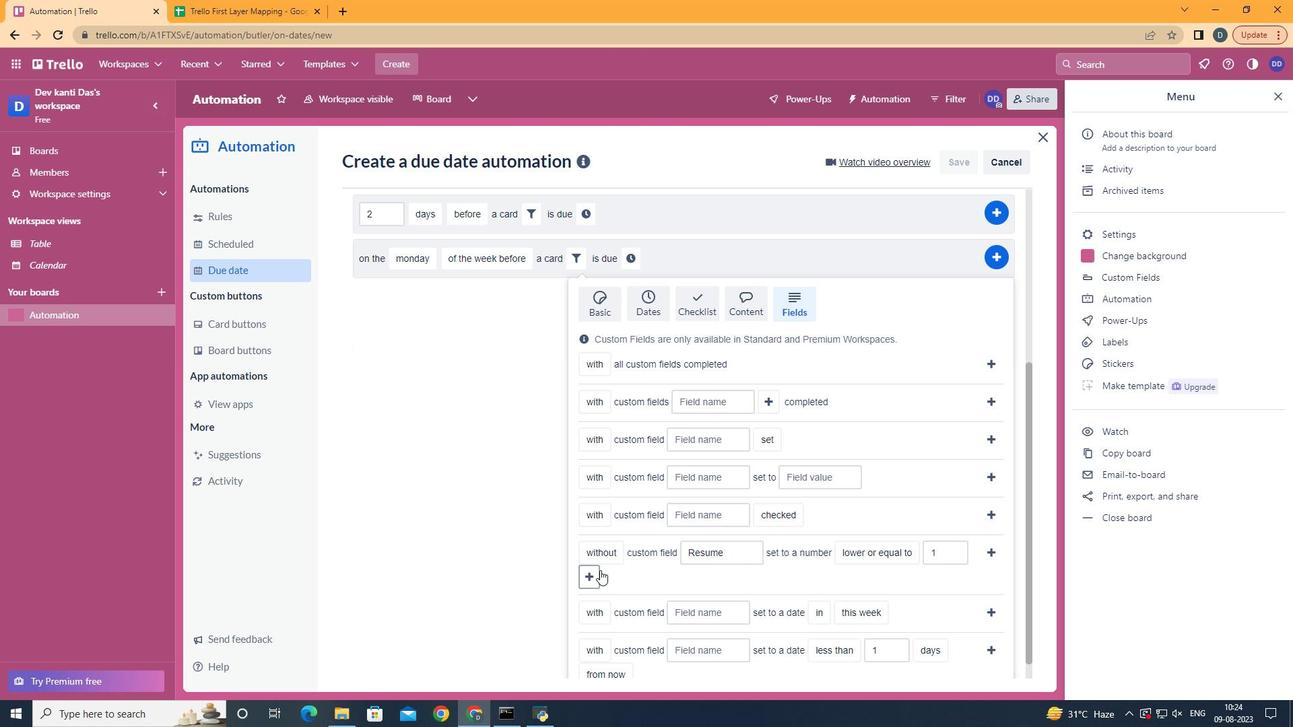 
Action: Mouse moved to (654, 554)
Screenshot: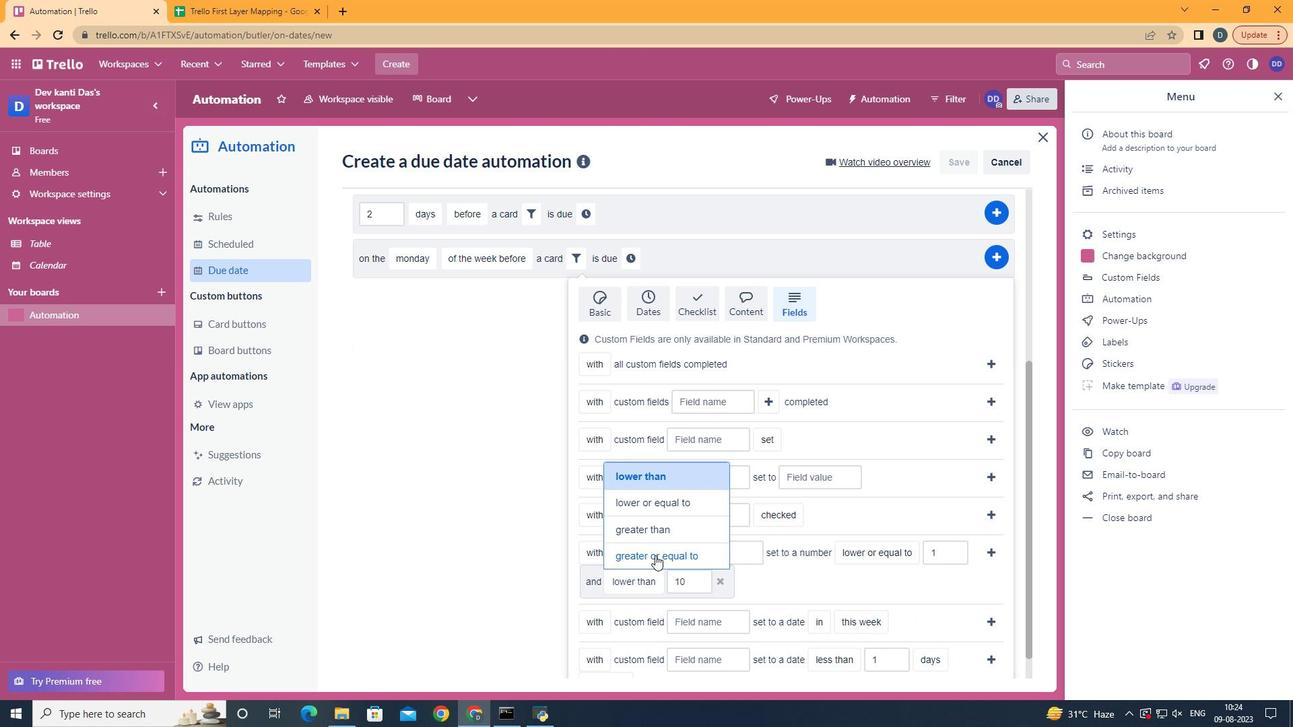 
Action: Mouse pressed left at (654, 554)
Screenshot: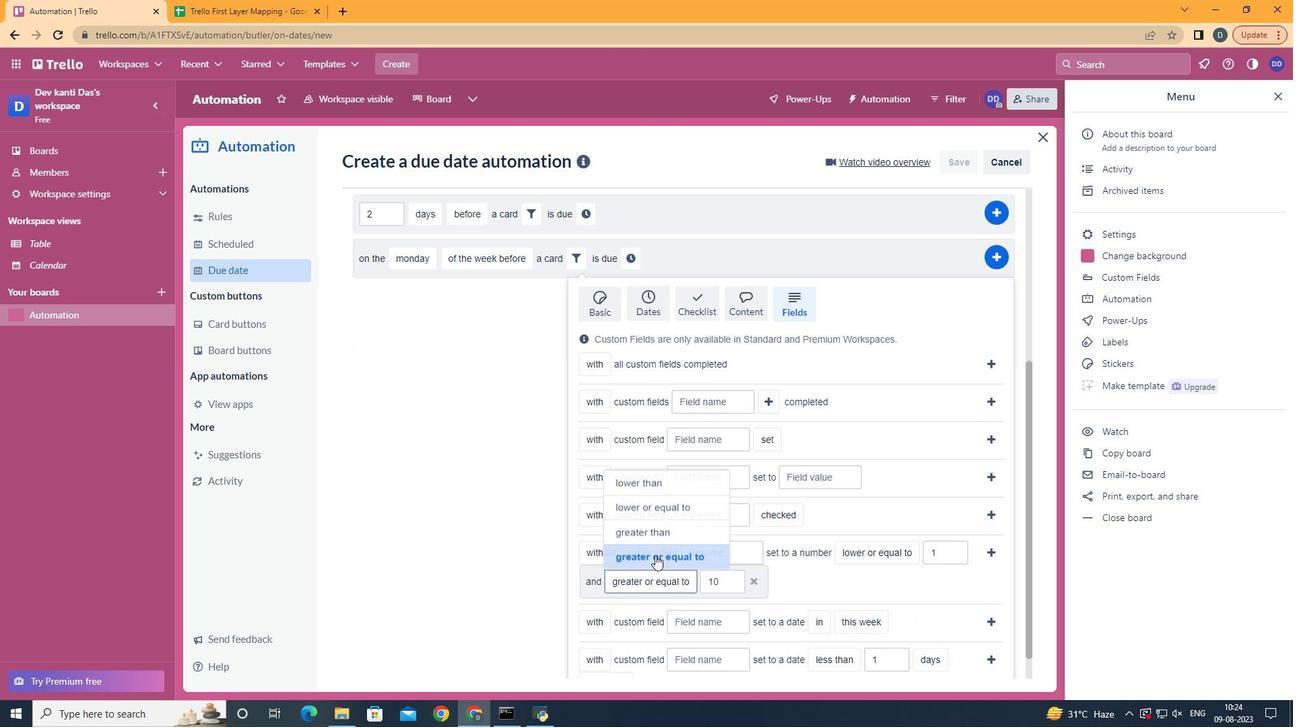 
Action: Mouse moved to (986, 550)
Screenshot: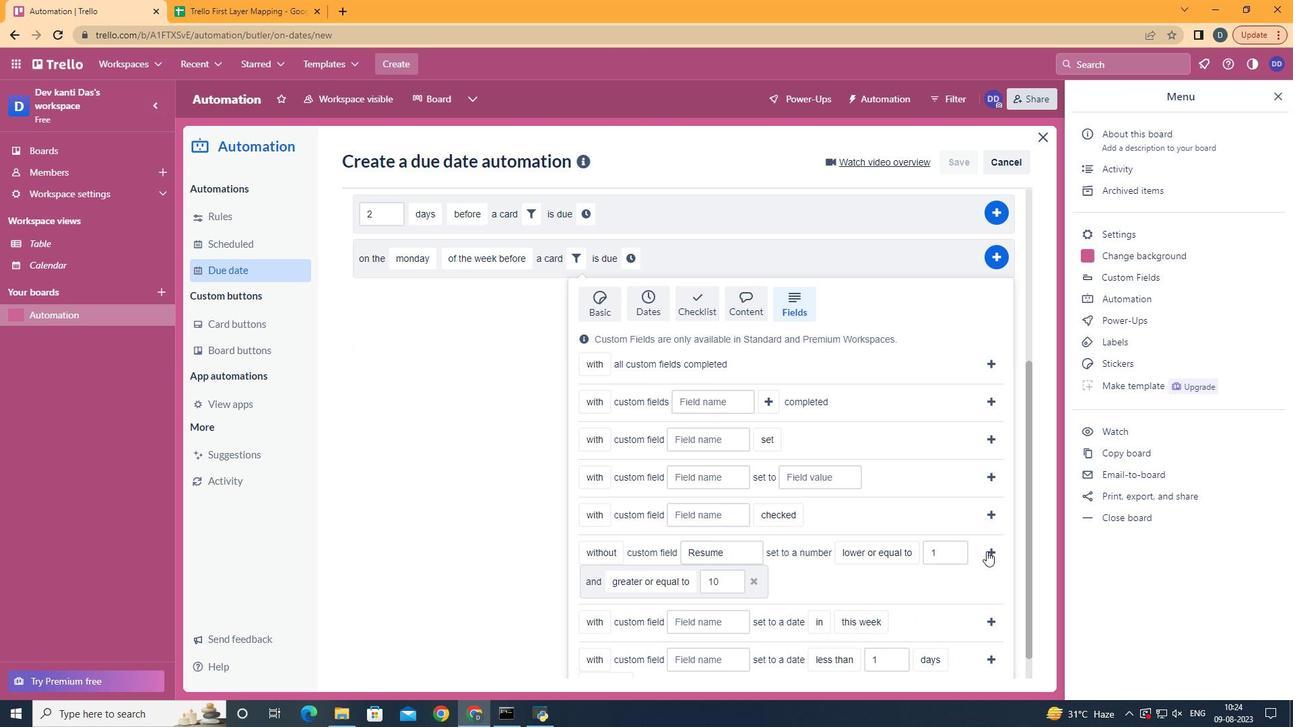 
Action: Mouse pressed left at (986, 550)
Screenshot: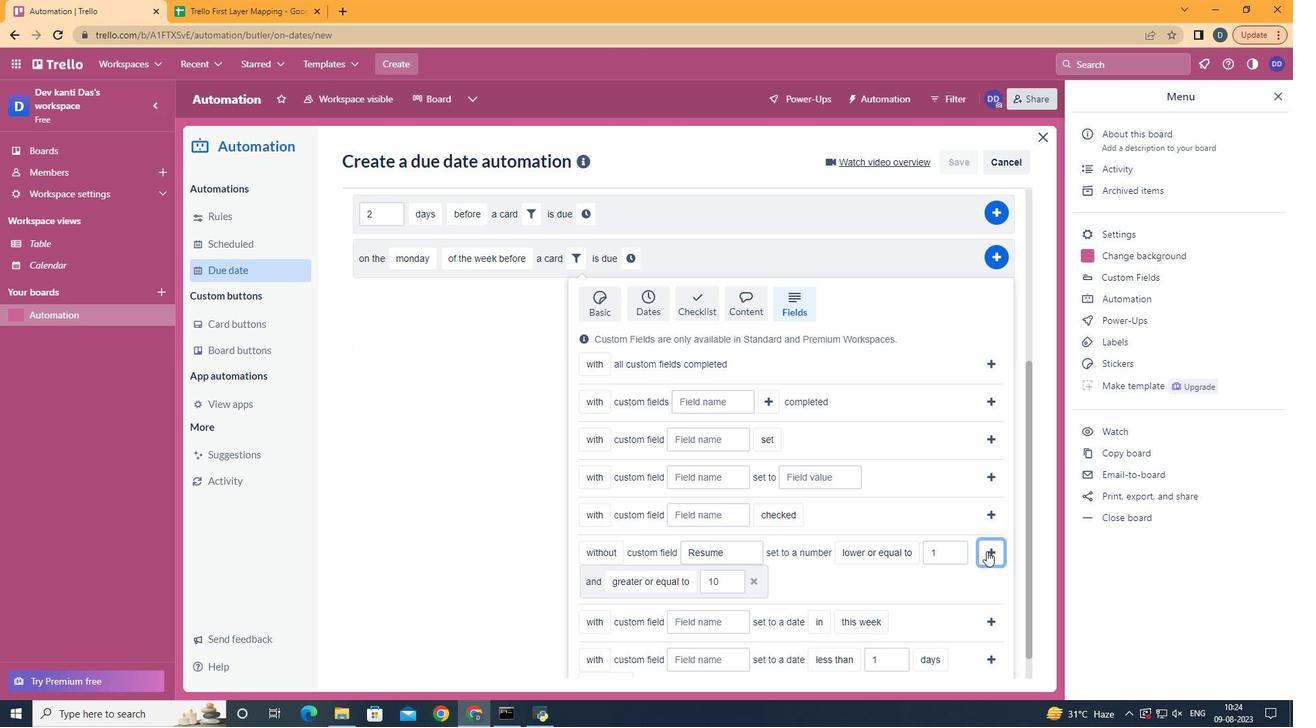 
Action: Mouse moved to (838, 565)
Screenshot: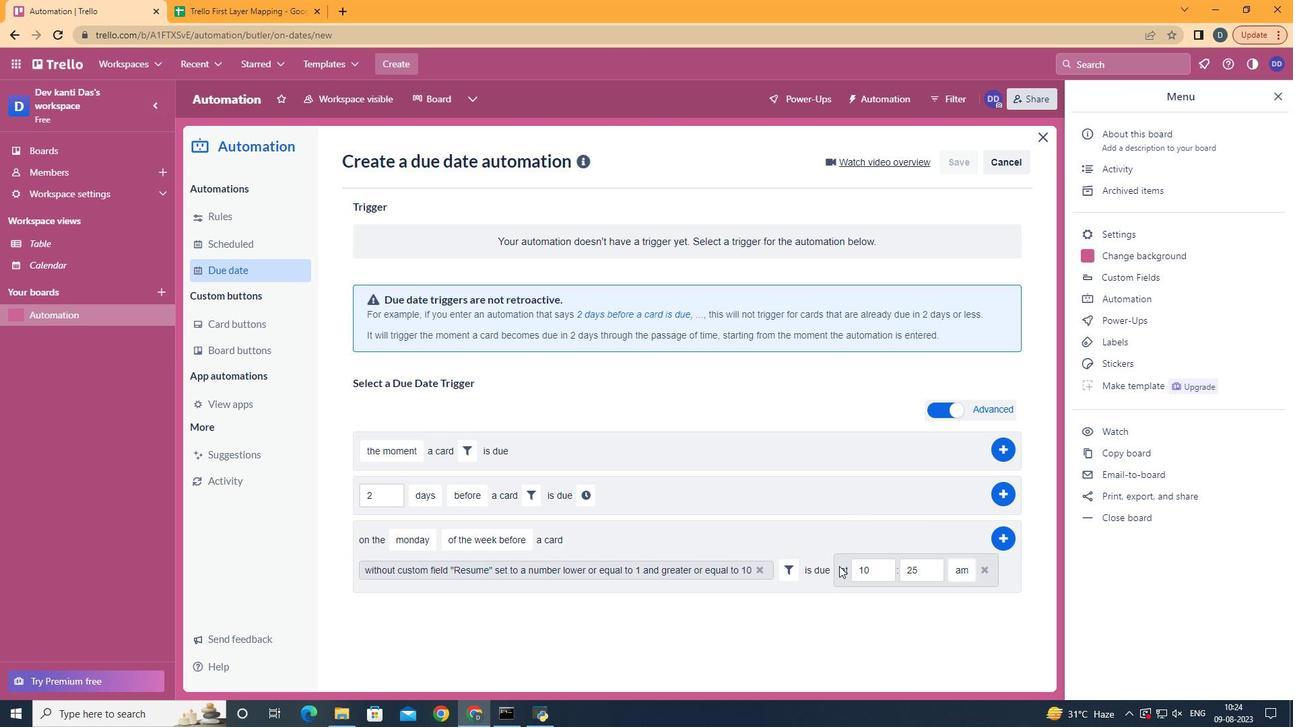 
Action: Mouse pressed left at (838, 565)
Screenshot: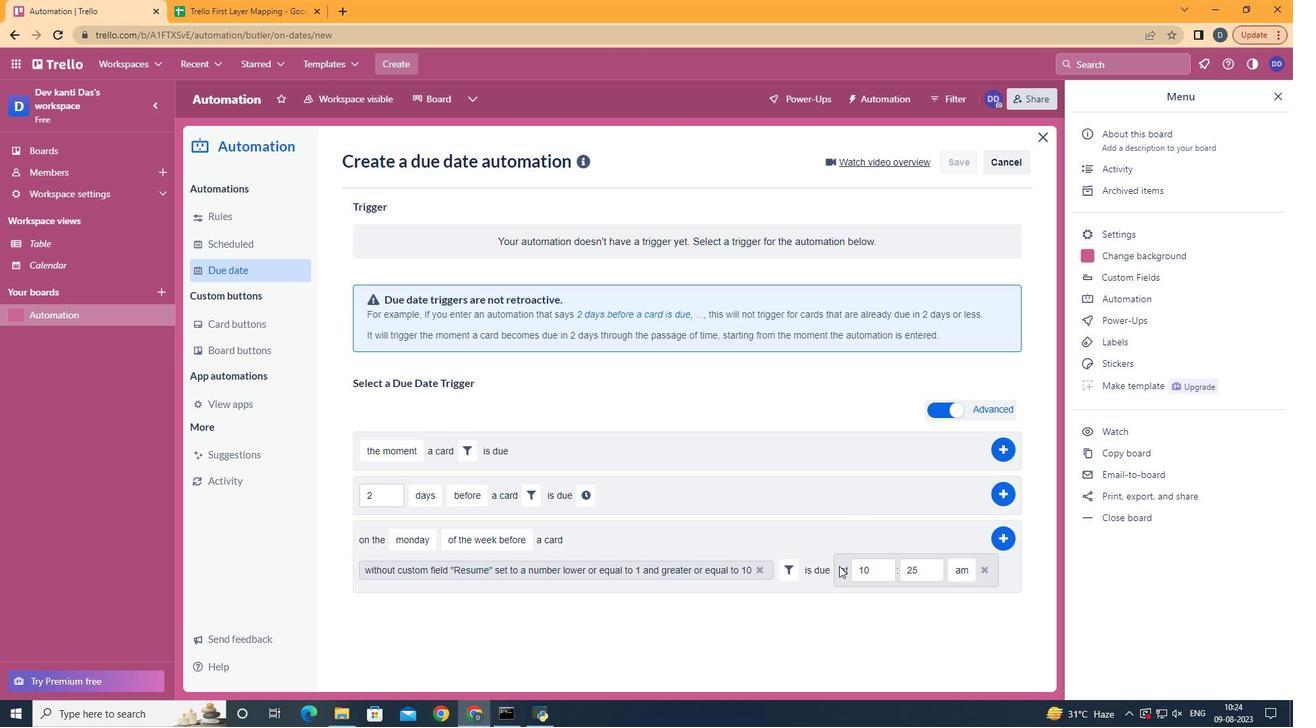 
Action: Mouse moved to (877, 567)
Screenshot: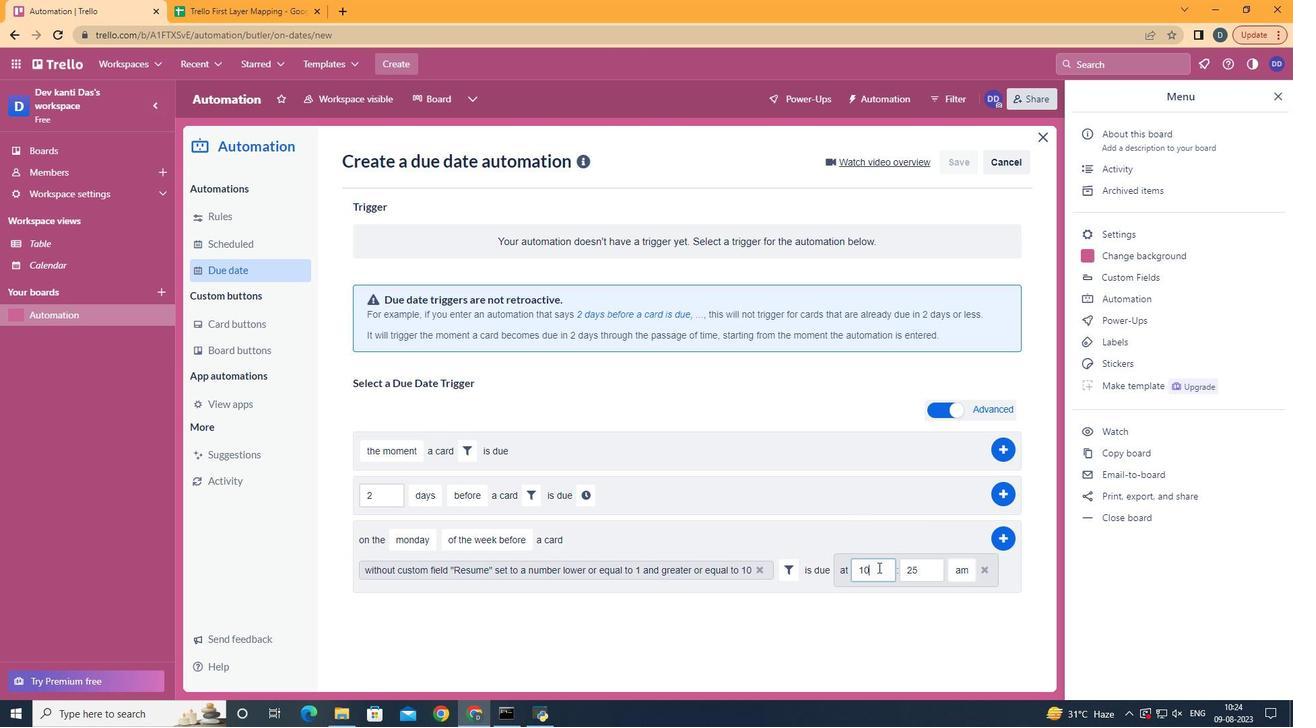 
Action: Mouse pressed left at (877, 567)
Screenshot: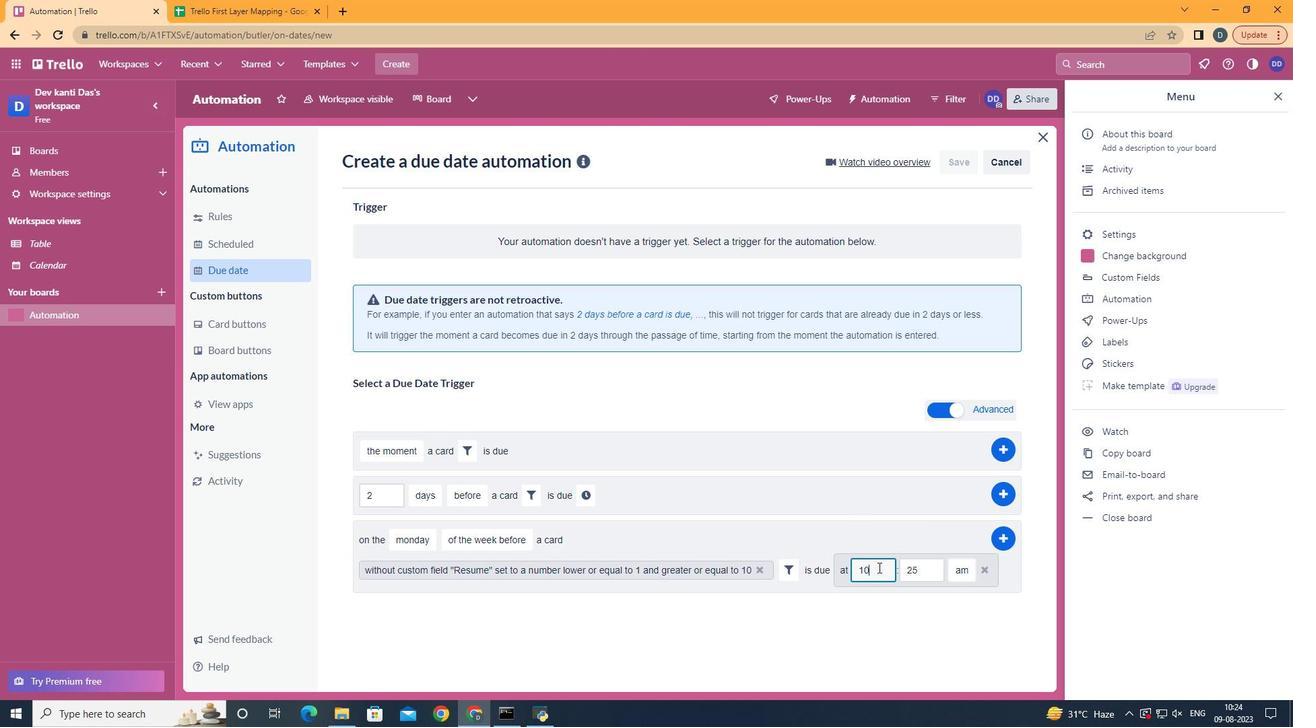 
Action: Mouse moved to (877, 567)
Screenshot: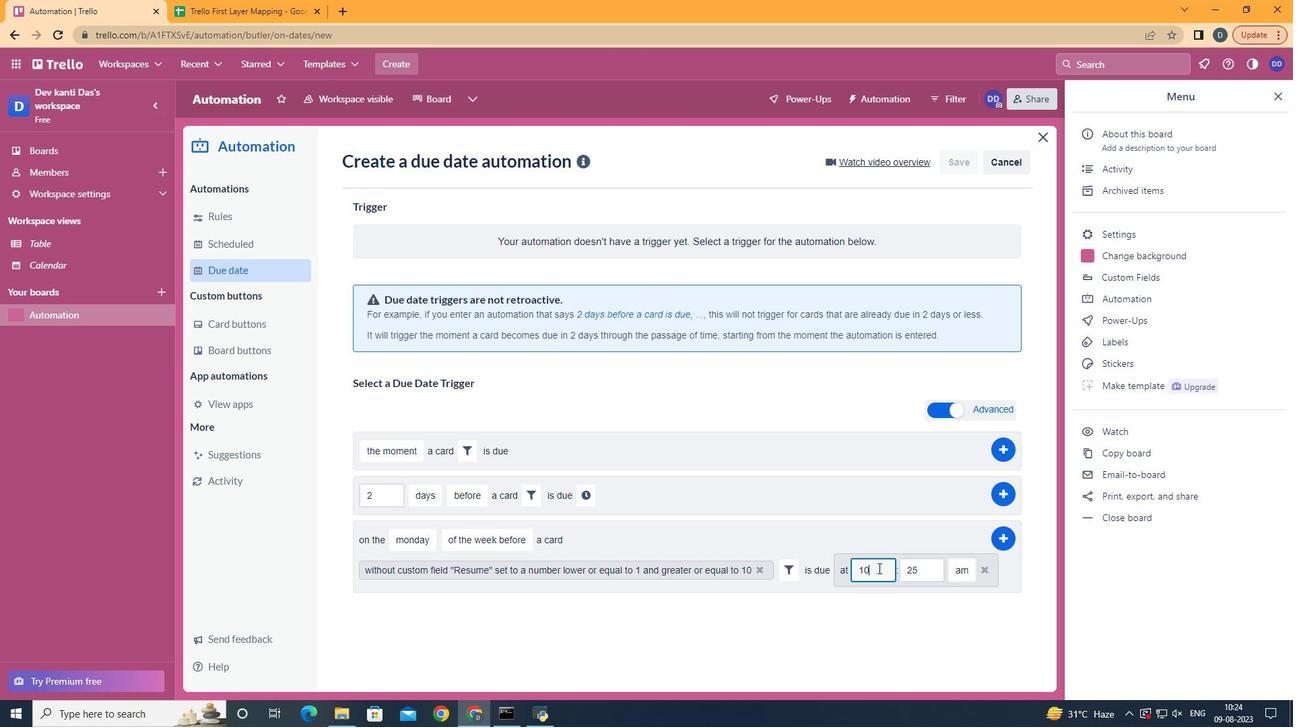 
Action: Key pressed <Key.backspace>1
Screenshot: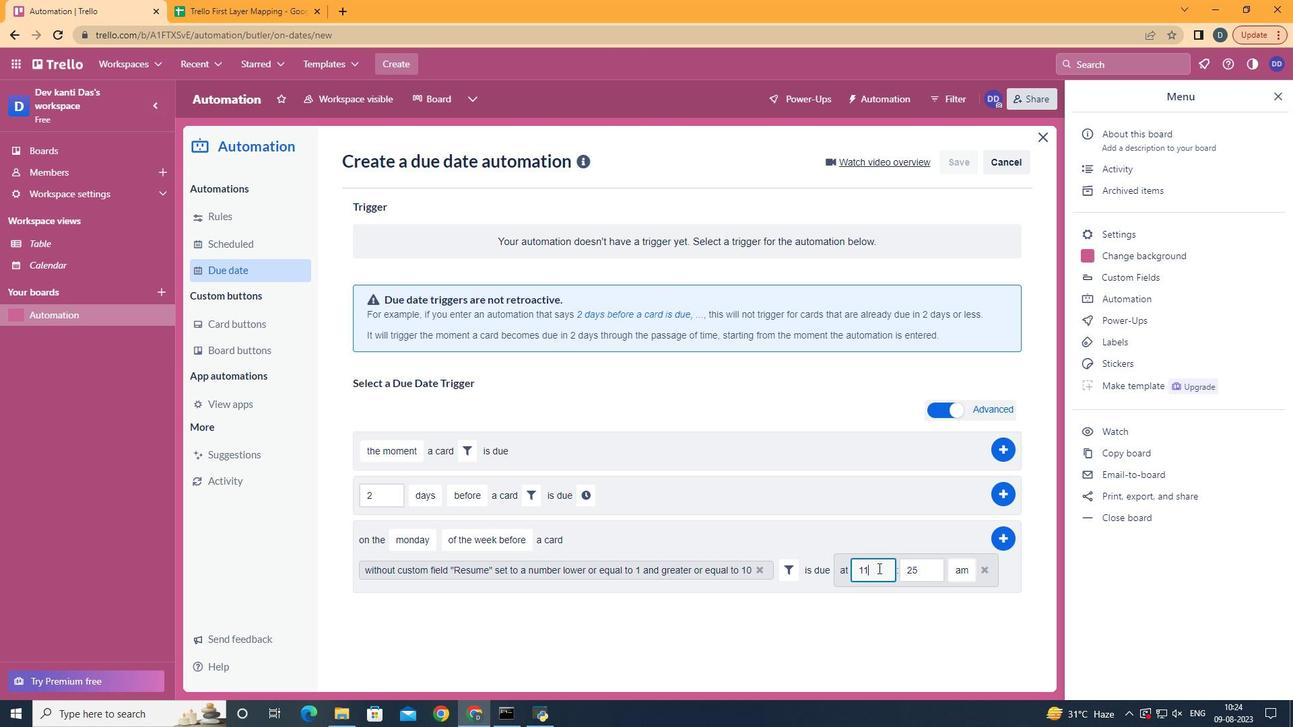 
Action: Mouse moved to (932, 569)
Screenshot: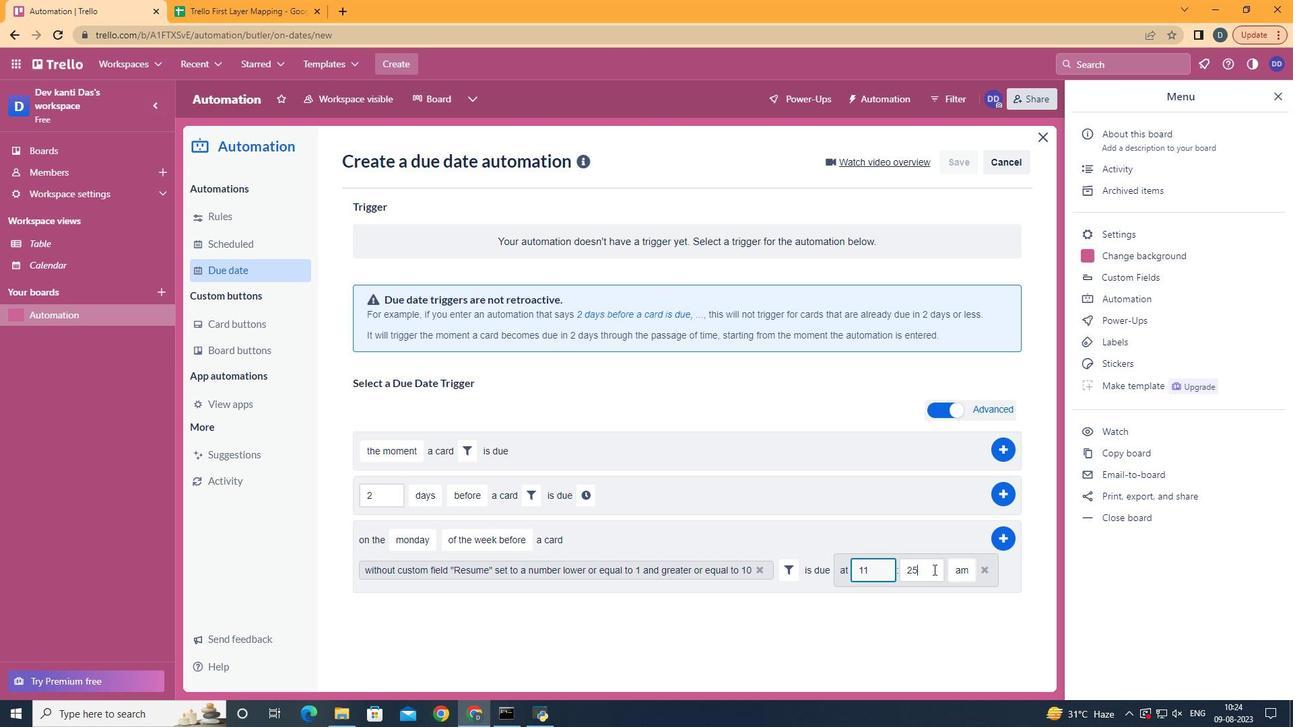 
Action: Mouse pressed left at (932, 569)
Screenshot: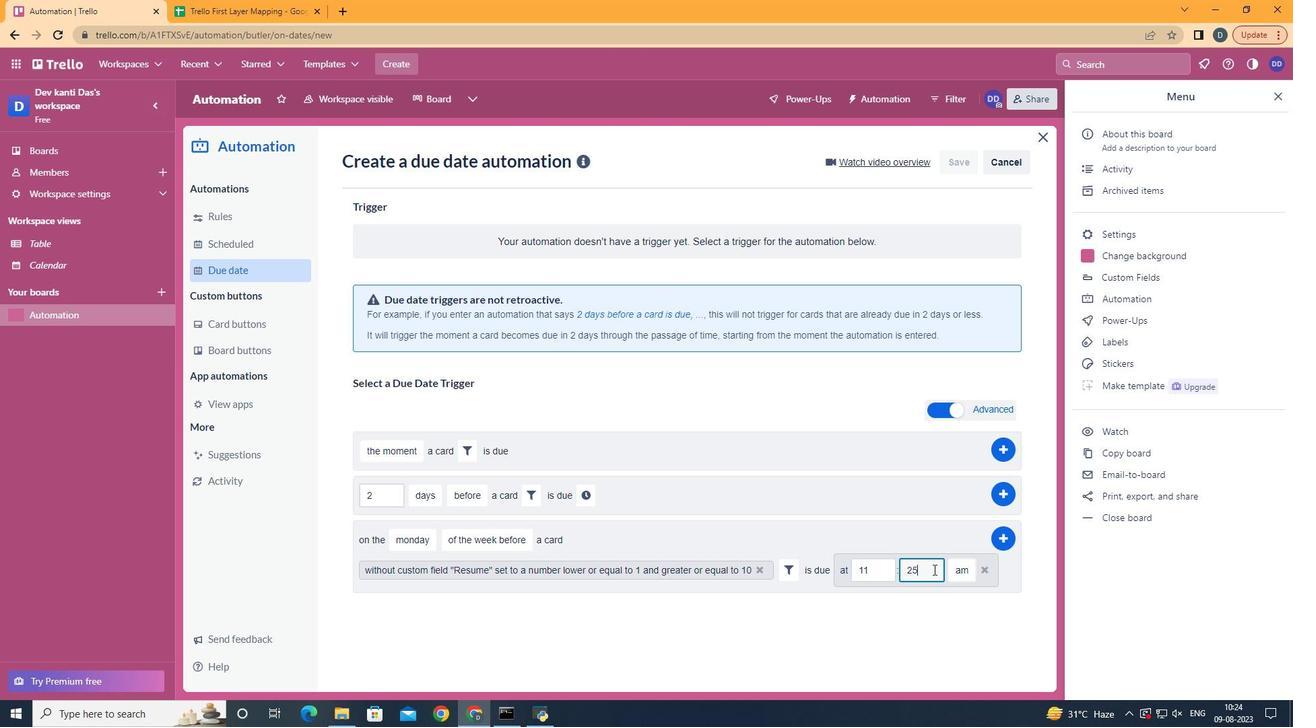 
Action: Key pressed <Key.backspace><Key.backspace>00
Screenshot: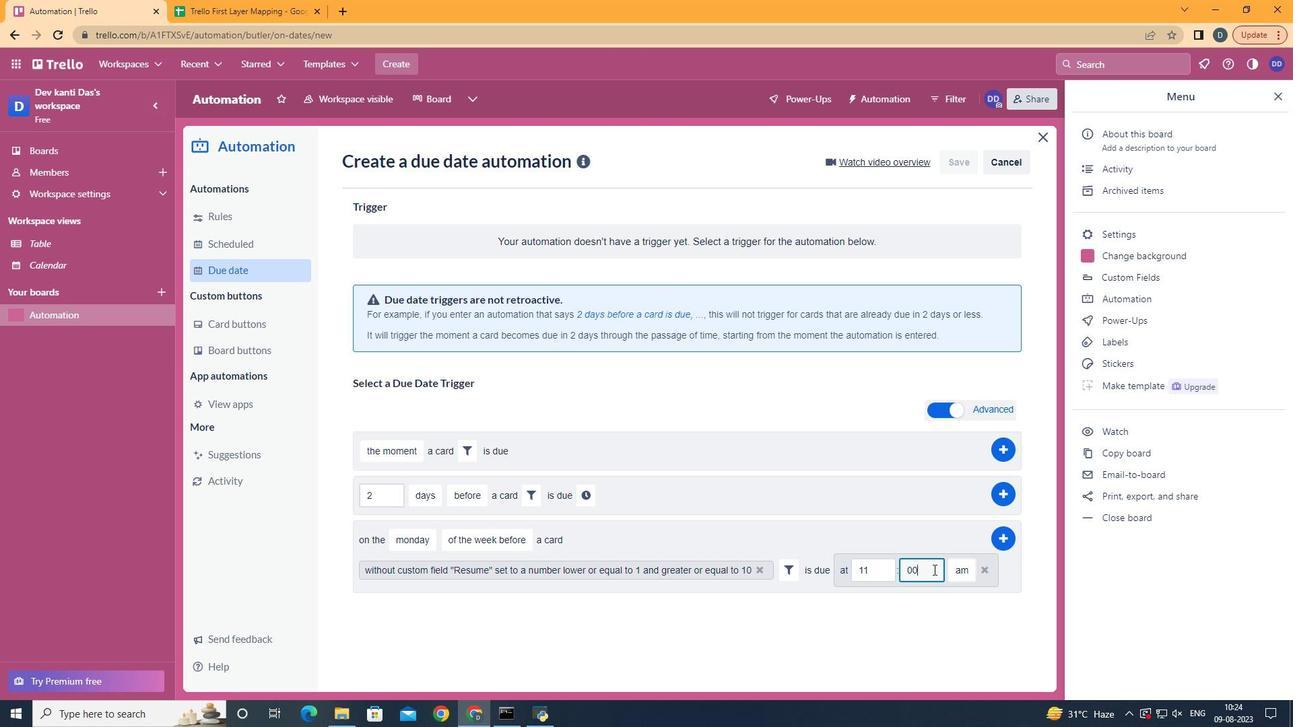 
Action: Mouse moved to (1008, 545)
Screenshot: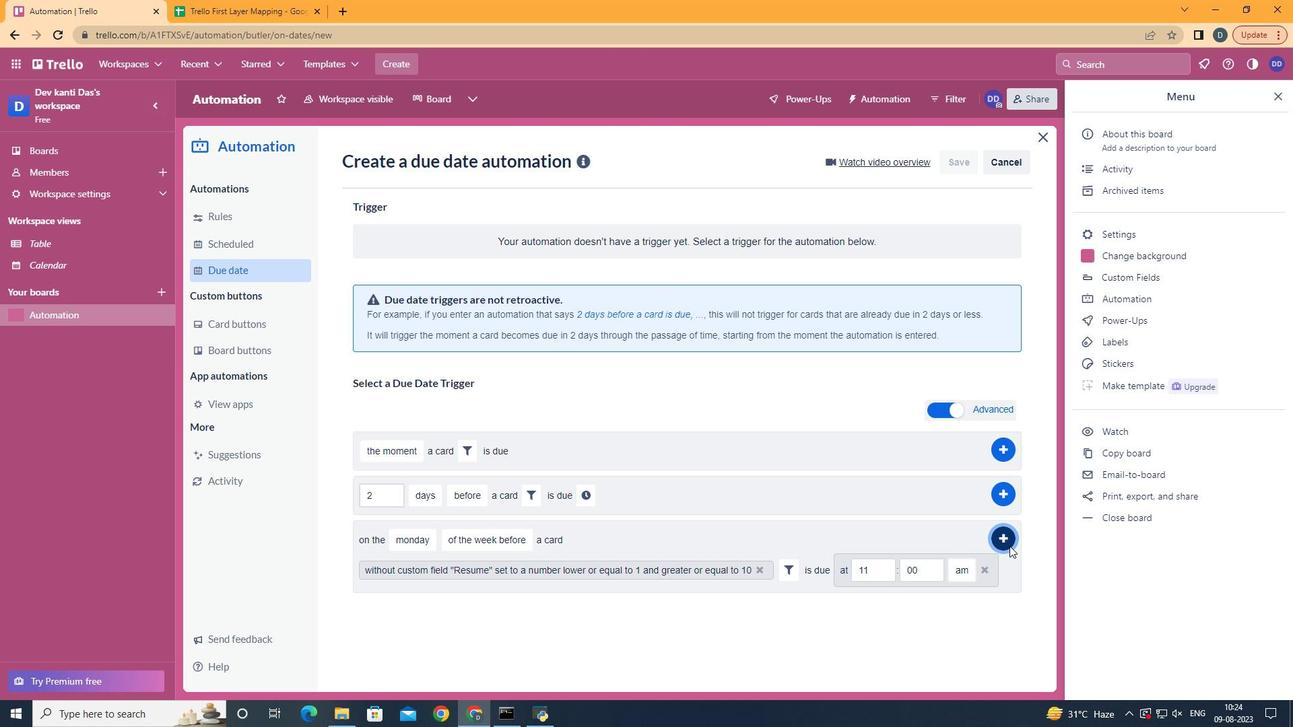 
Action: Mouse pressed left at (1008, 545)
Screenshot: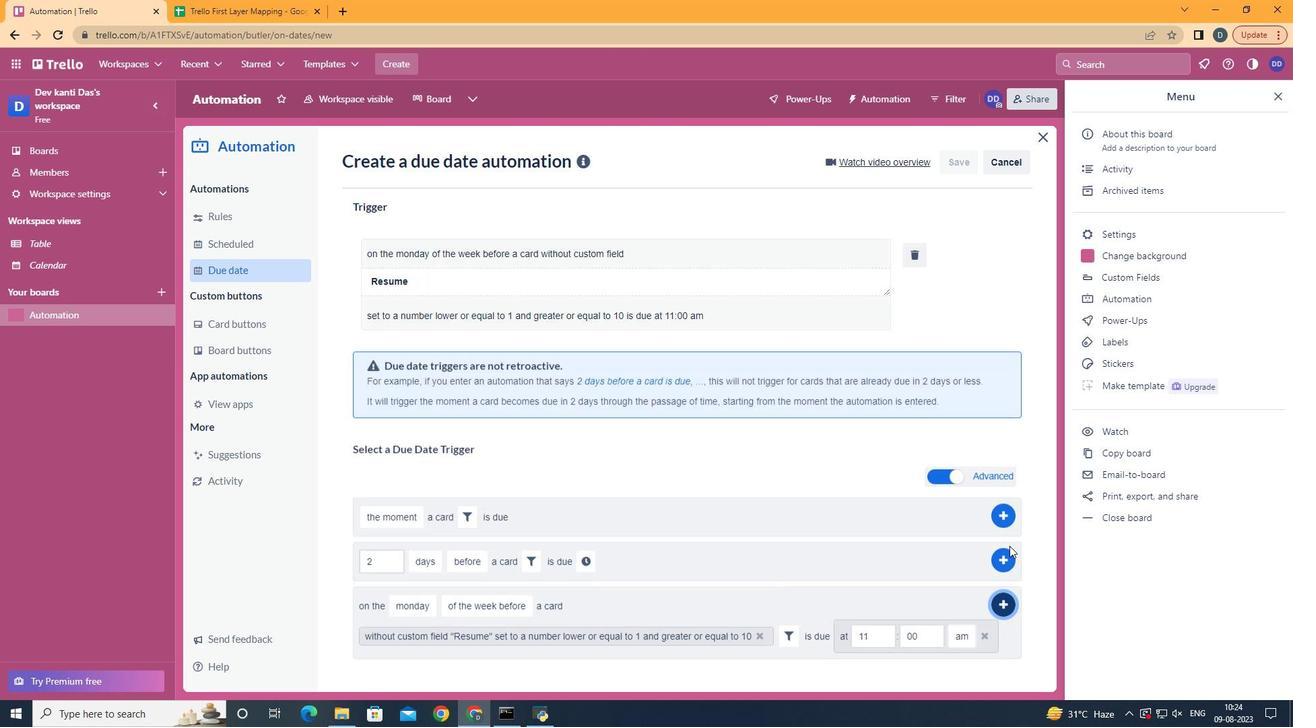 
Action: Mouse moved to (818, 310)
Screenshot: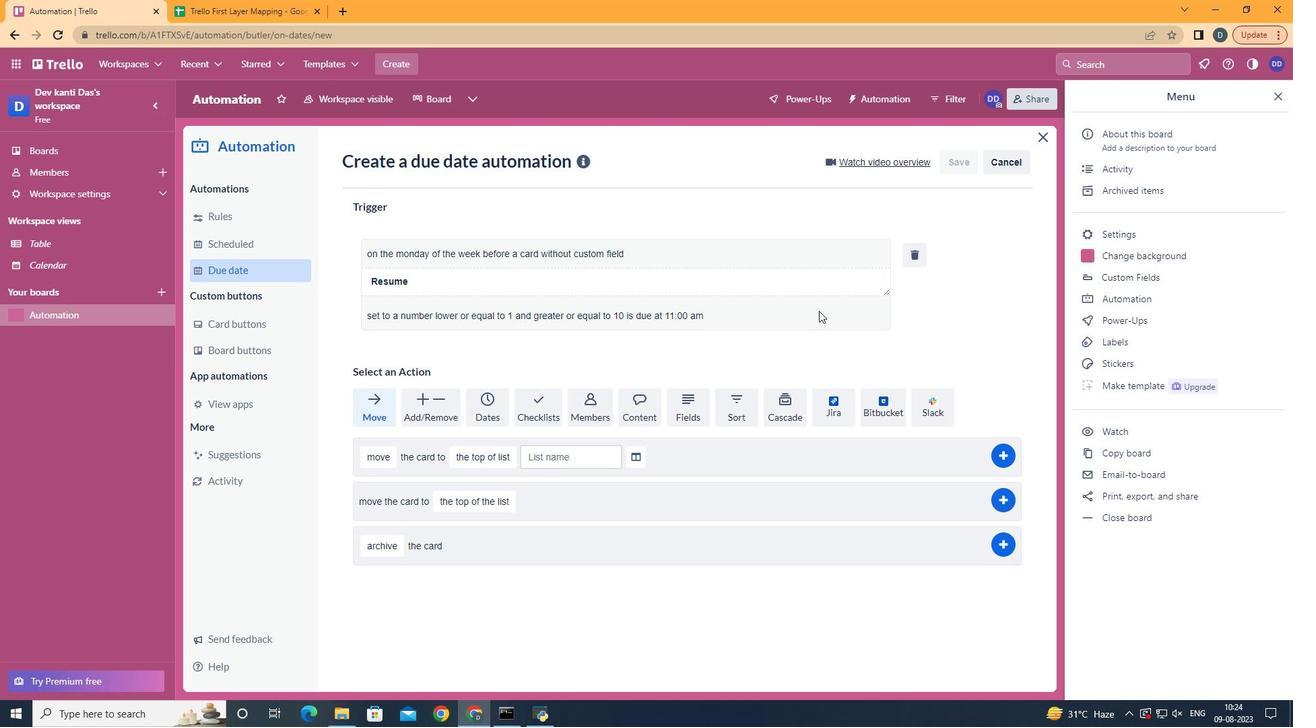 
